 Task: Find connections with filter location Shegaon with filter topic #Storytellingwith filter profile language Potuguese with filter current company Infinite Computer Solutions with filter school Guru Gobind Singh Indraprastha University with filter industry Trusts and Estates with filter service category Research with filter keywords title Mason
Action: Mouse moved to (620, 84)
Screenshot: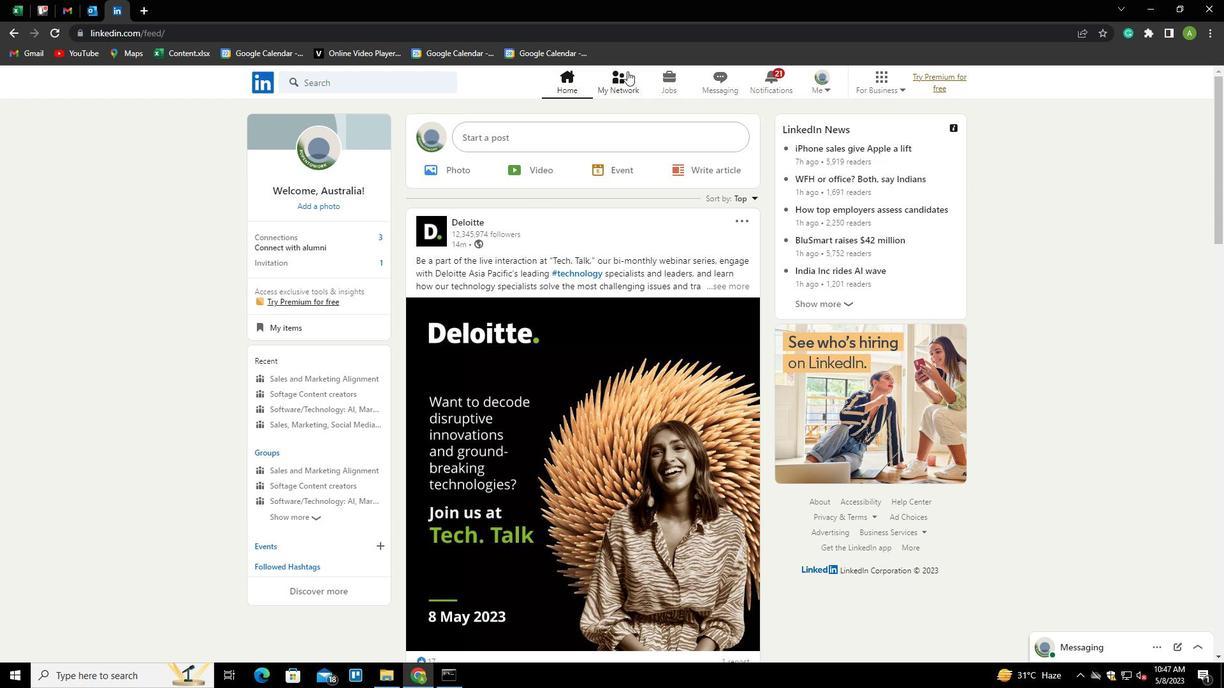 
Action: Mouse pressed left at (620, 84)
Screenshot: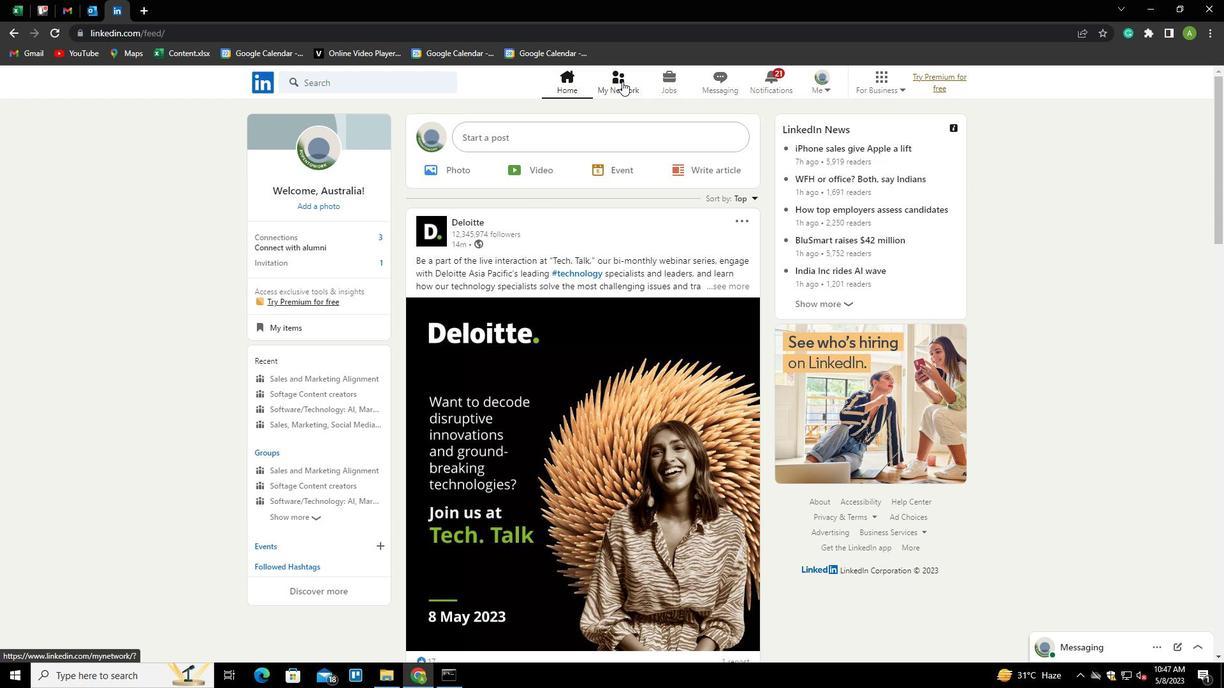 
Action: Mouse moved to (328, 154)
Screenshot: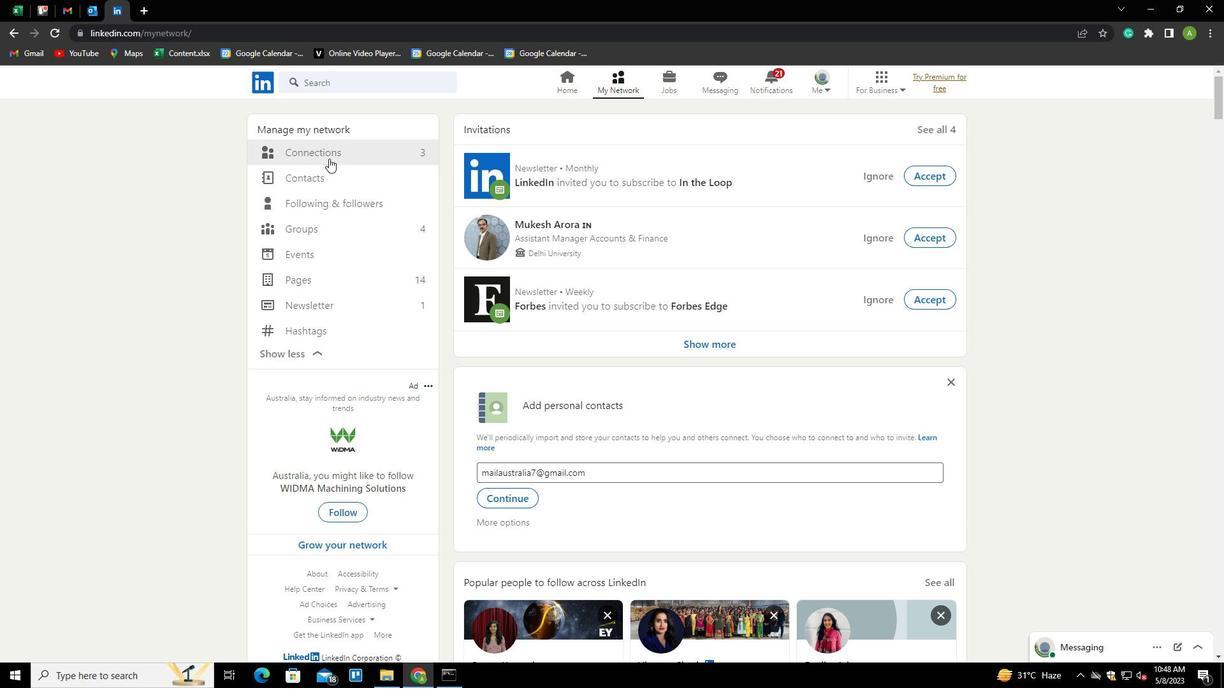 
Action: Mouse pressed left at (328, 154)
Screenshot: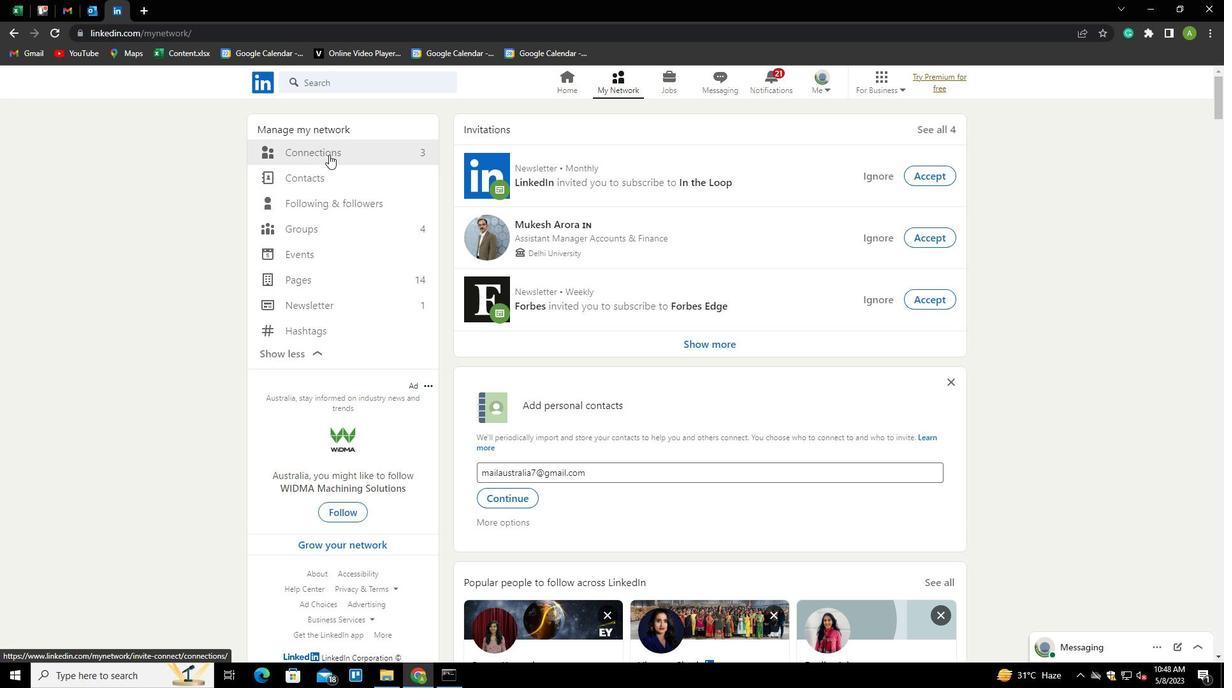 
Action: Mouse moved to (702, 150)
Screenshot: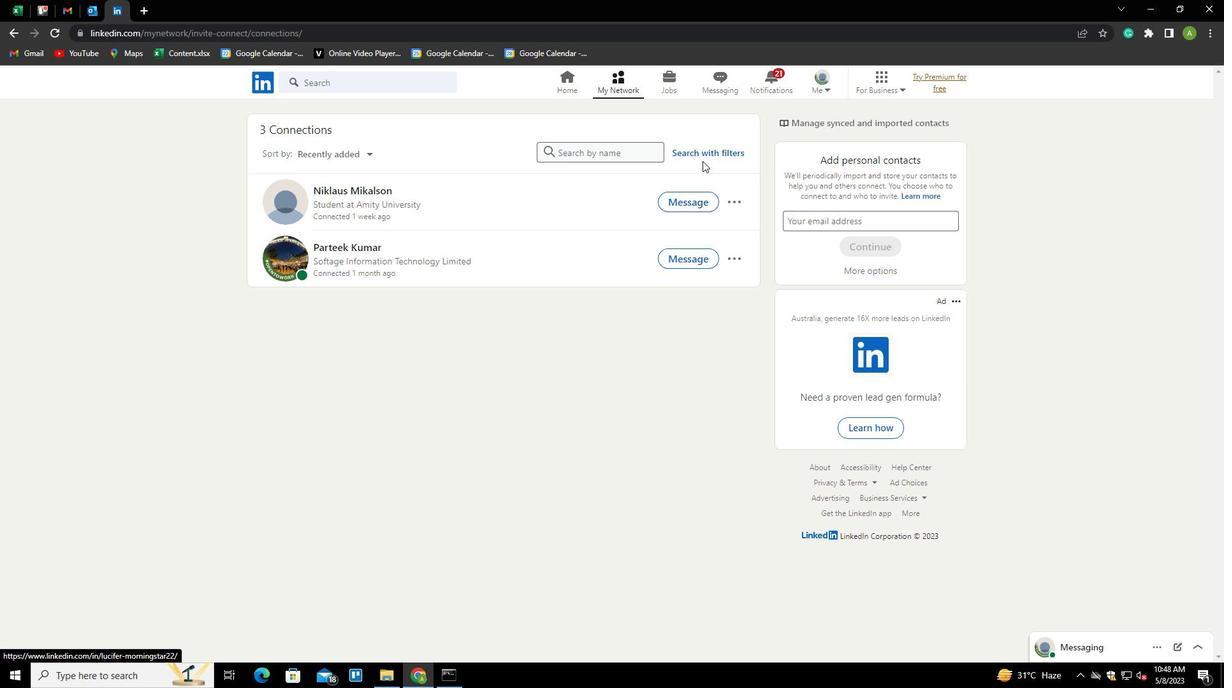 
Action: Mouse pressed left at (702, 150)
Screenshot: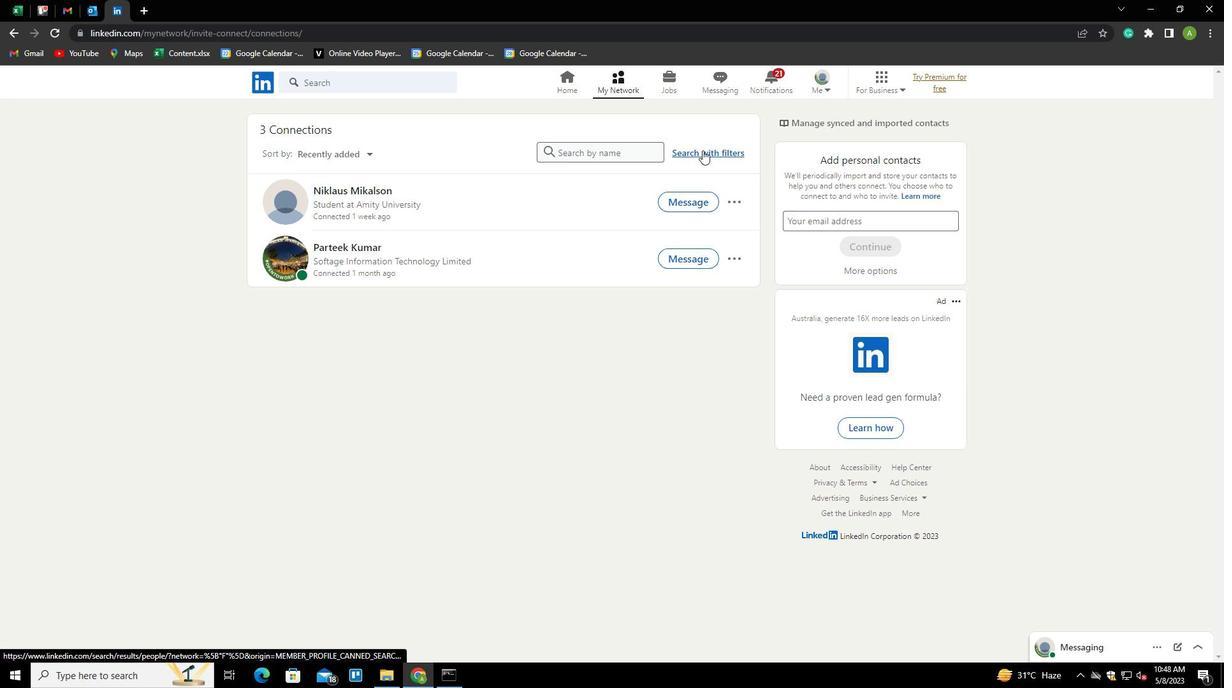 
Action: Mouse moved to (649, 116)
Screenshot: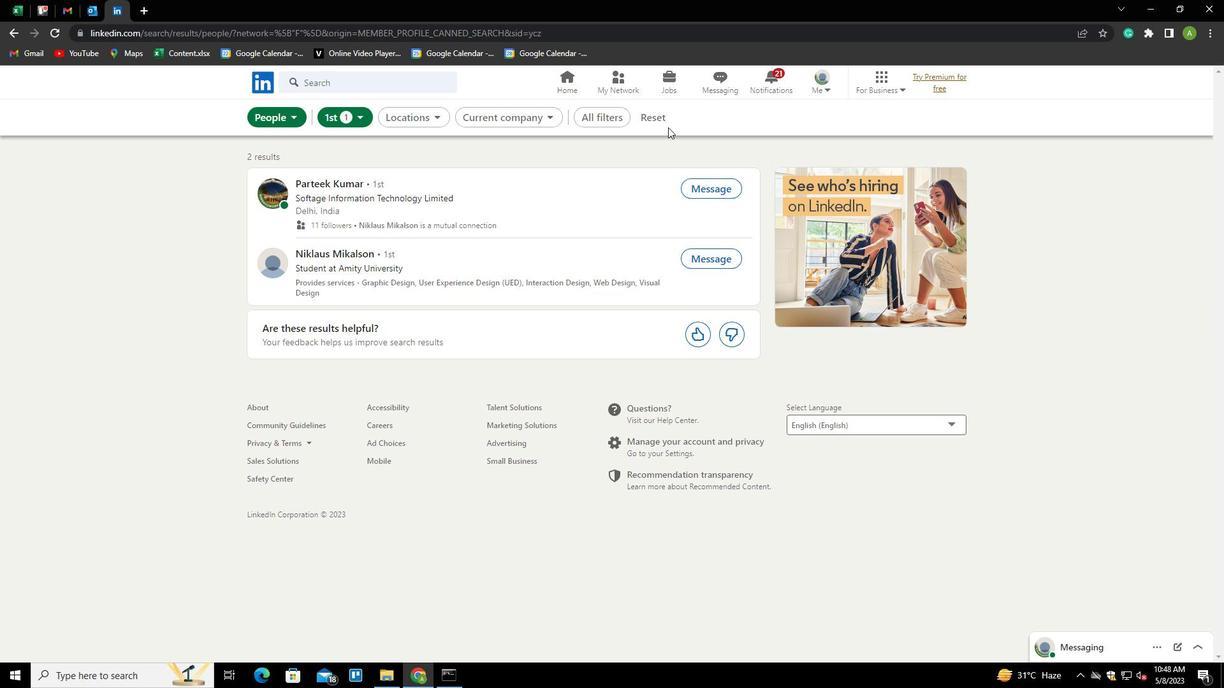 
Action: Mouse pressed left at (649, 116)
Screenshot: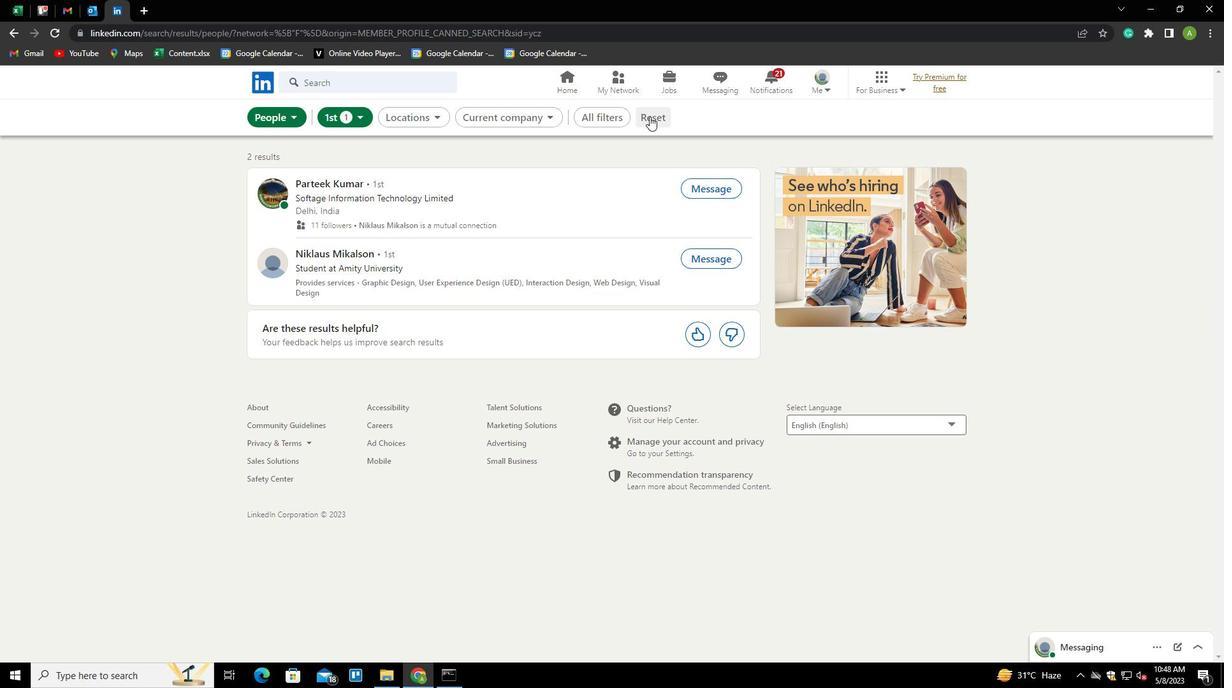 
Action: Mouse moved to (620, 119)
Screenshot: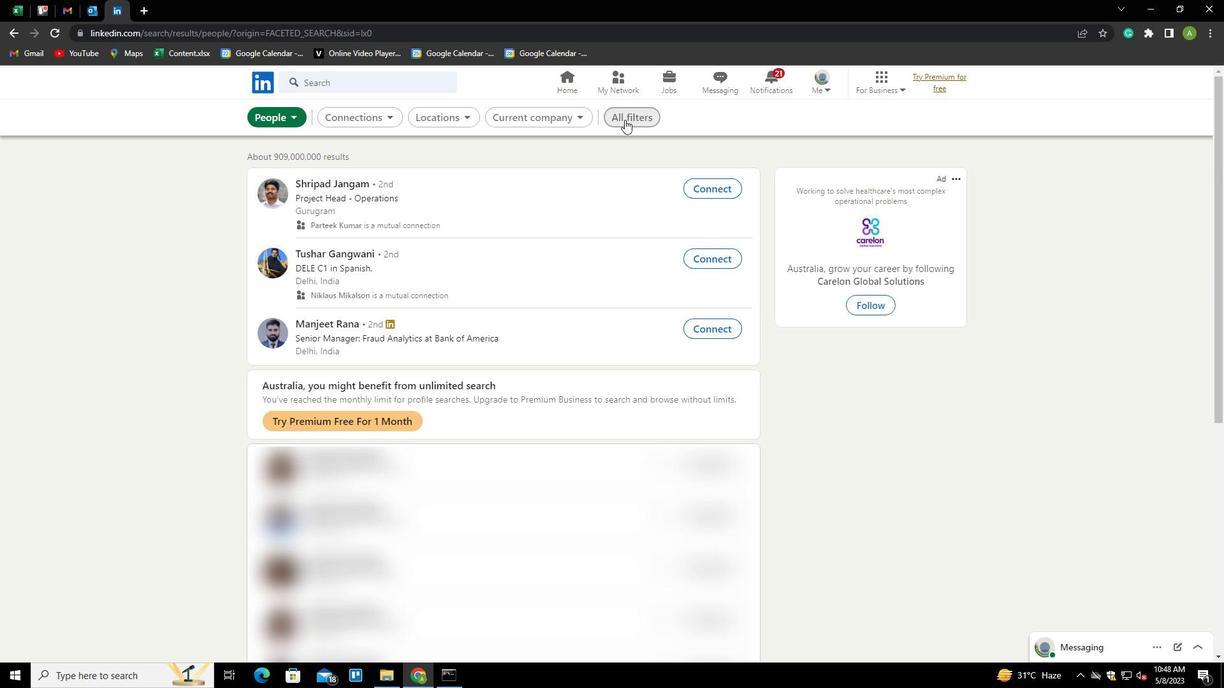 
Action: Mouse pressed left at (620, 119)
Screenshot: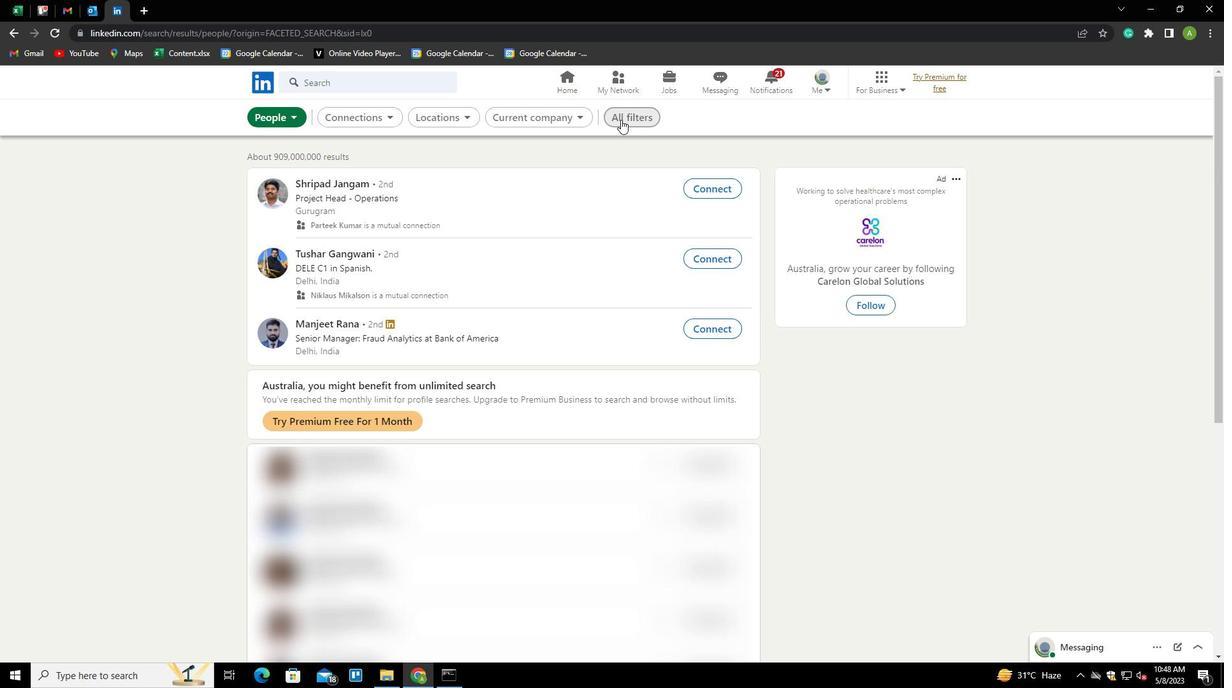 
Action: Mouse moved to (1094, 397)
Screenshot: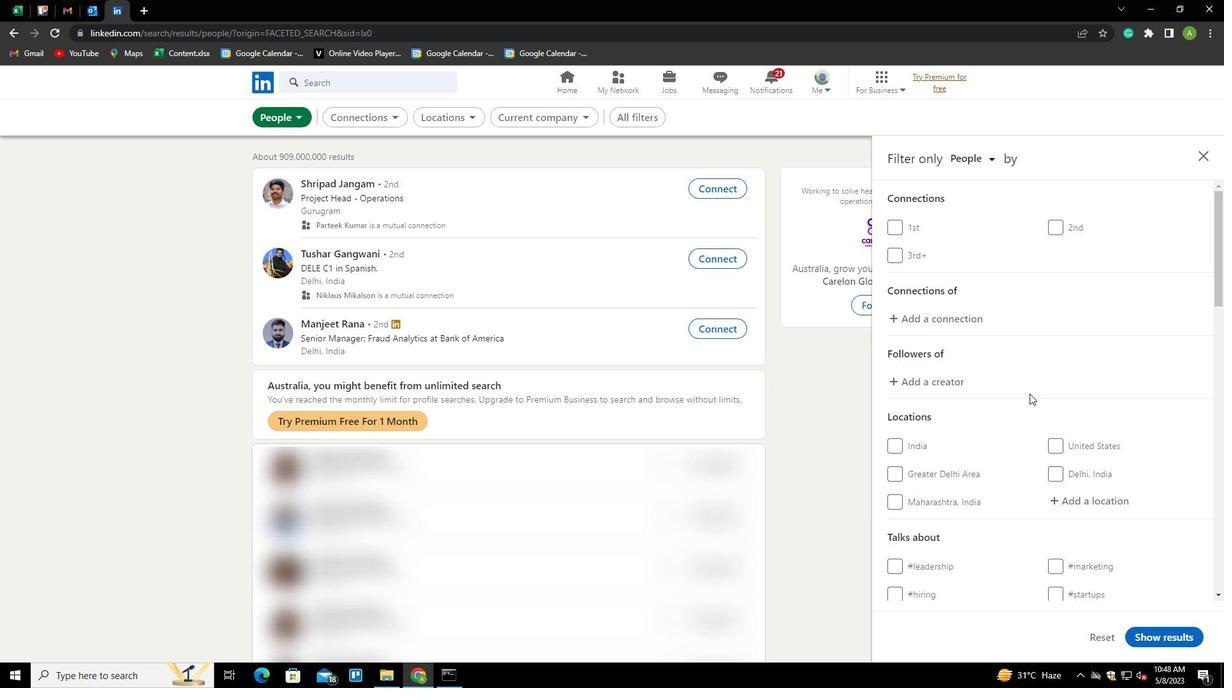 
Action: Mouse scrolled (1094, 396) with delta (0, 0)
Screenshot: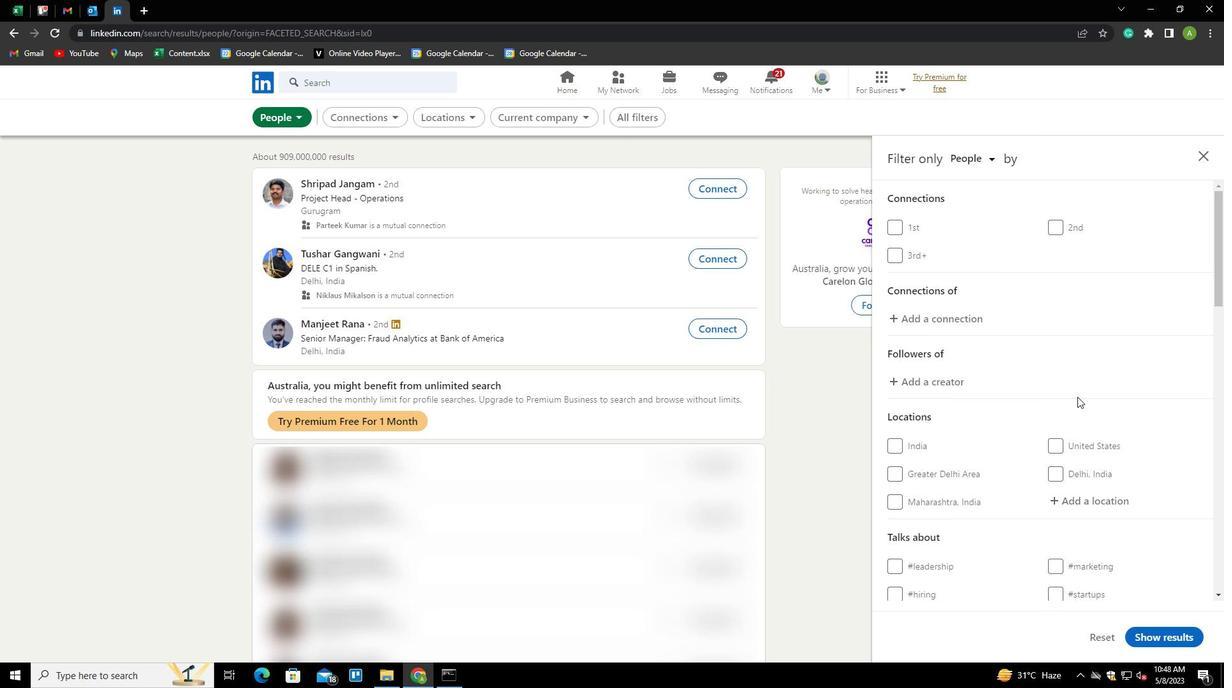 
Action: Mouse scrolled (1094, 396) with delta (0, 0)
Screenshot: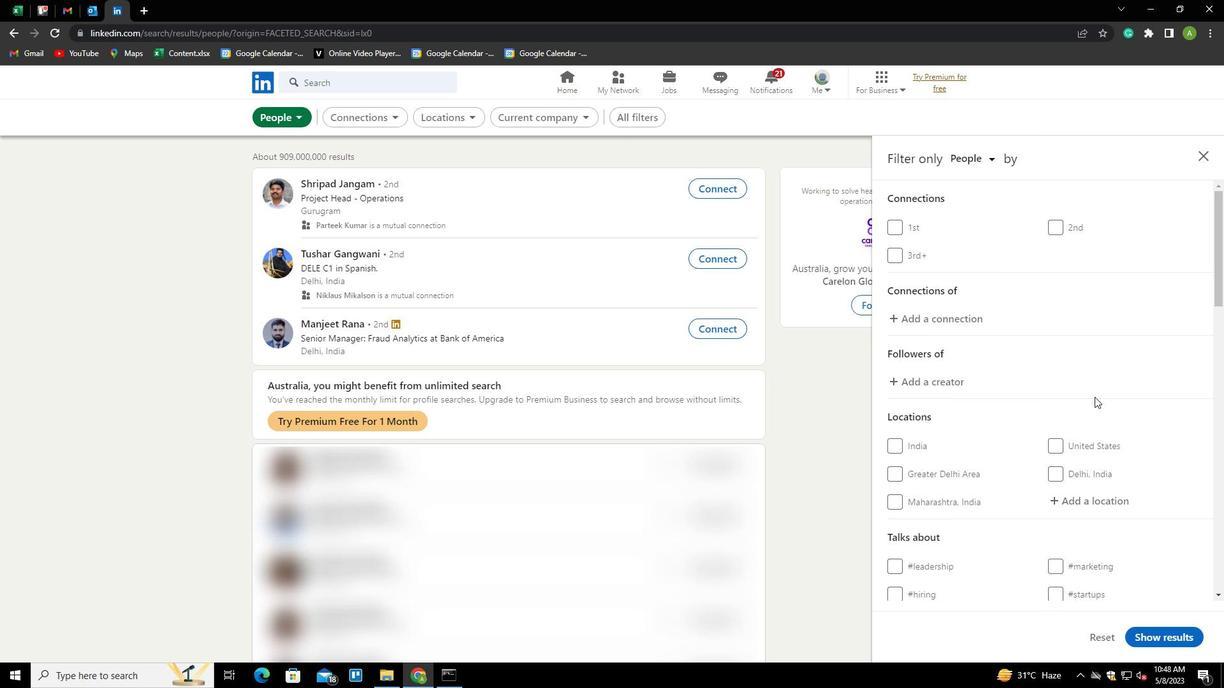 
Action: Mouse moved to (1085, 375)
Screenshot: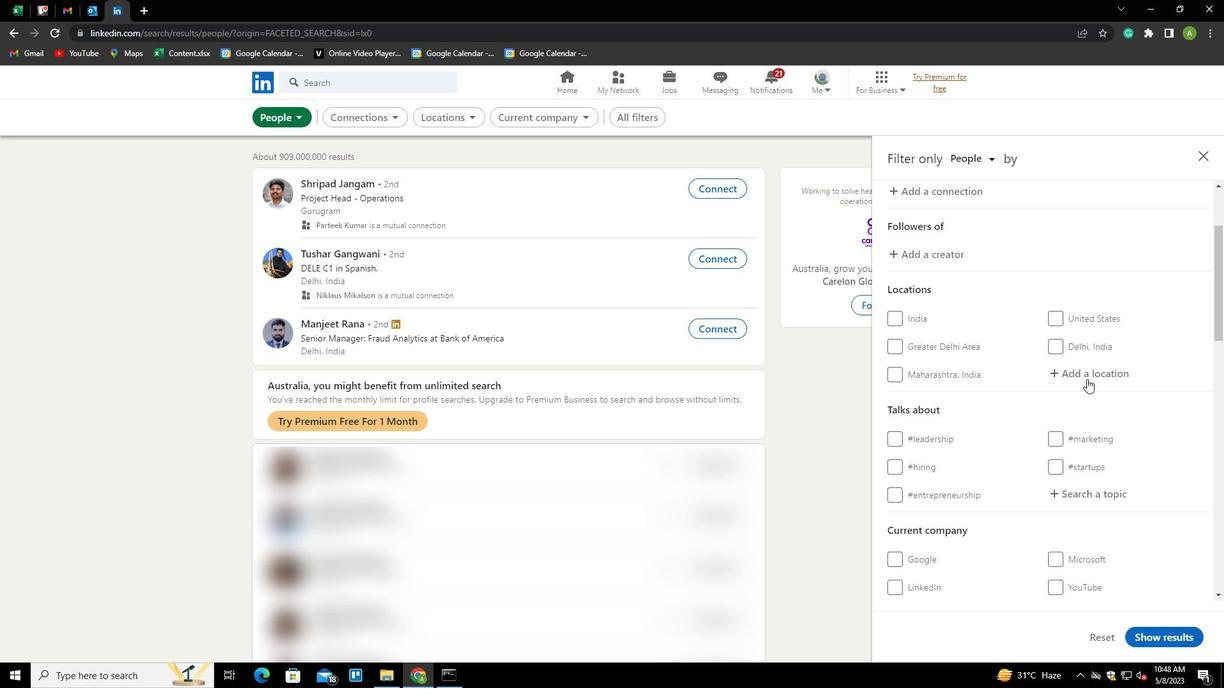 
Action: Mouse pressed left at (1085, 375)
Screenshot: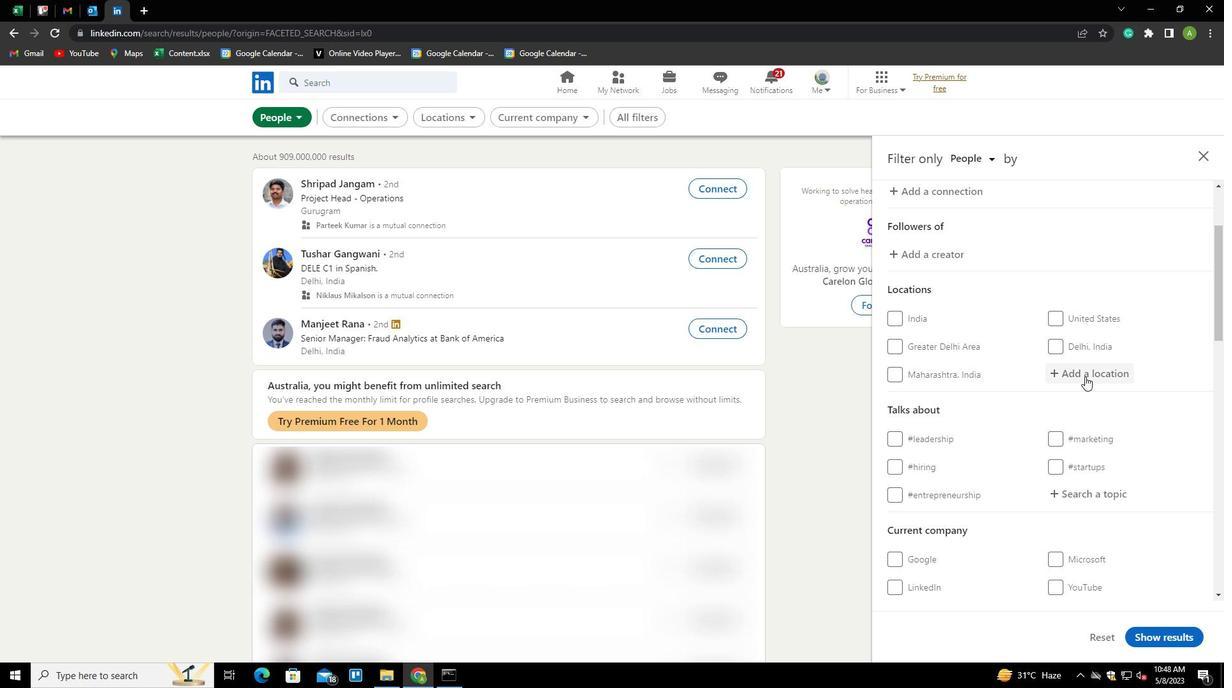 
Action: Key pressed <Key.shift>SHEGAON<Key.down><Key.enter>
Screenshot: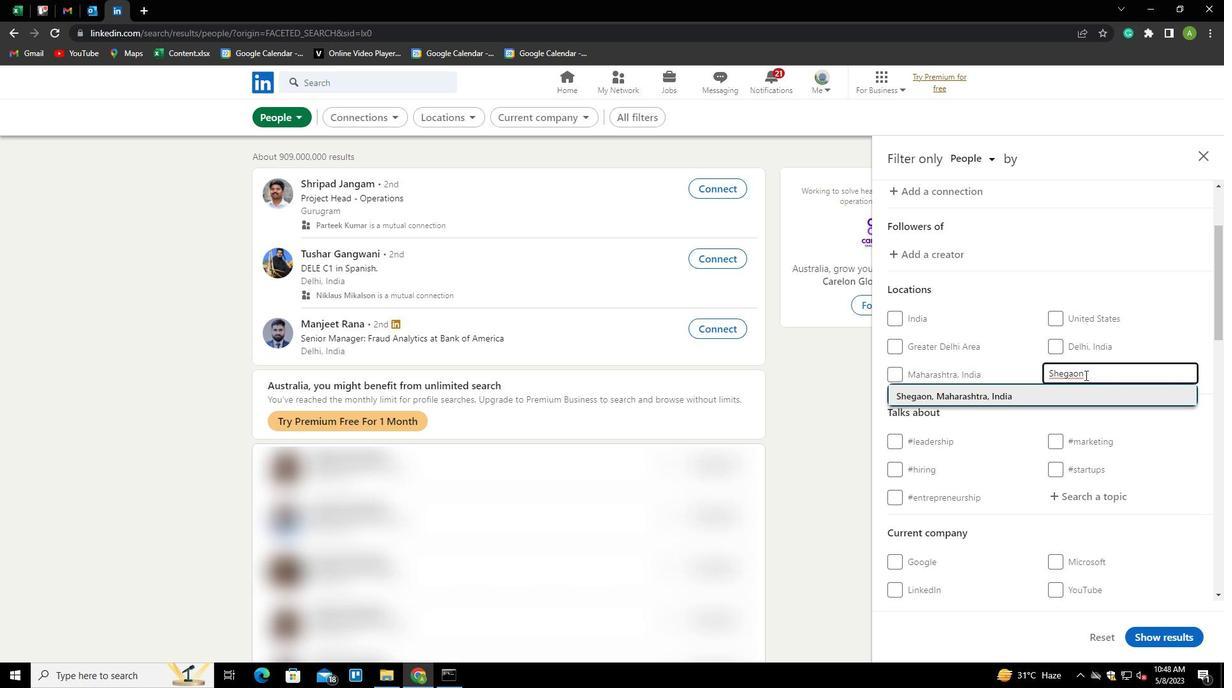 
Action: Mouse scrolled (1085, 374) with delta (0, 0)
Screenshot: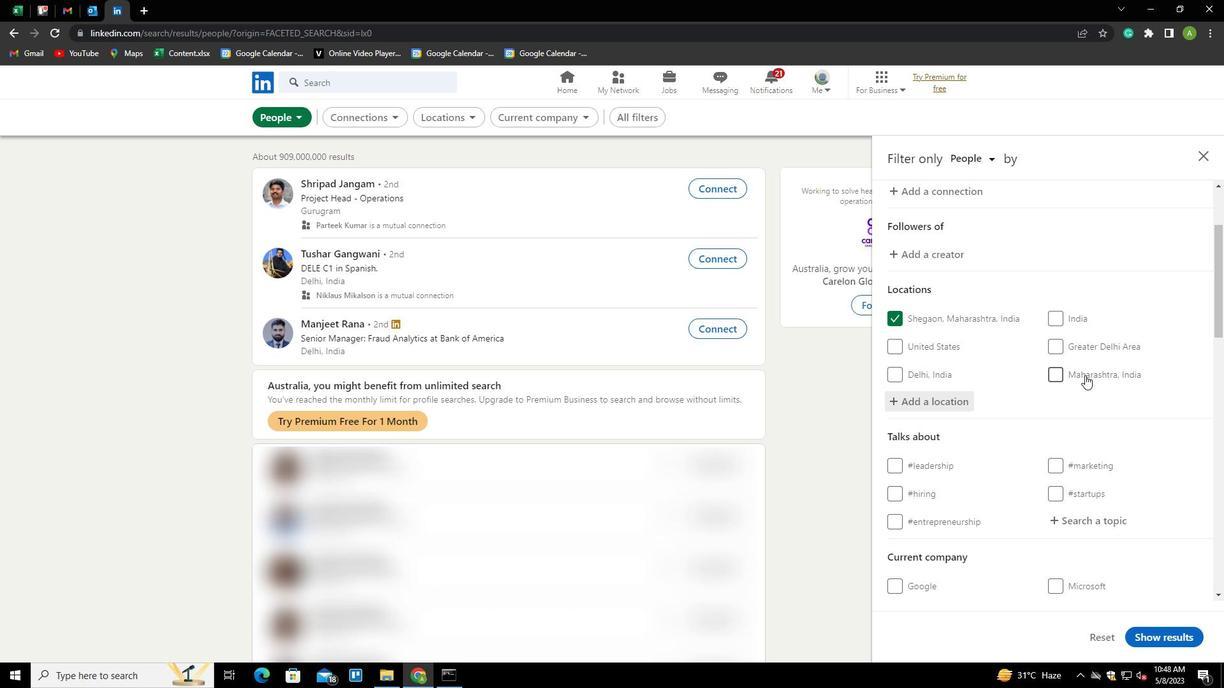 
Action: Mouse scrolled (1085, 374) with delta (0, 0)
Screenshot: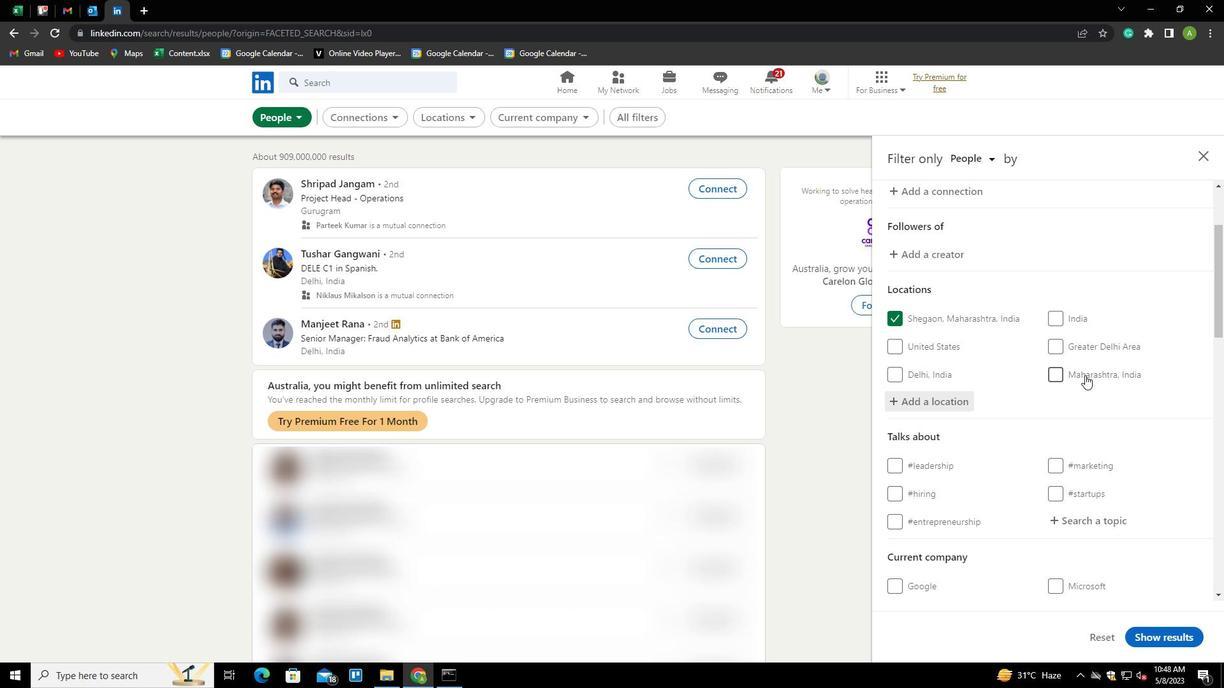 
Action: Mouse scrolled (1085, 374) with delta (0, 0)
Screenshot: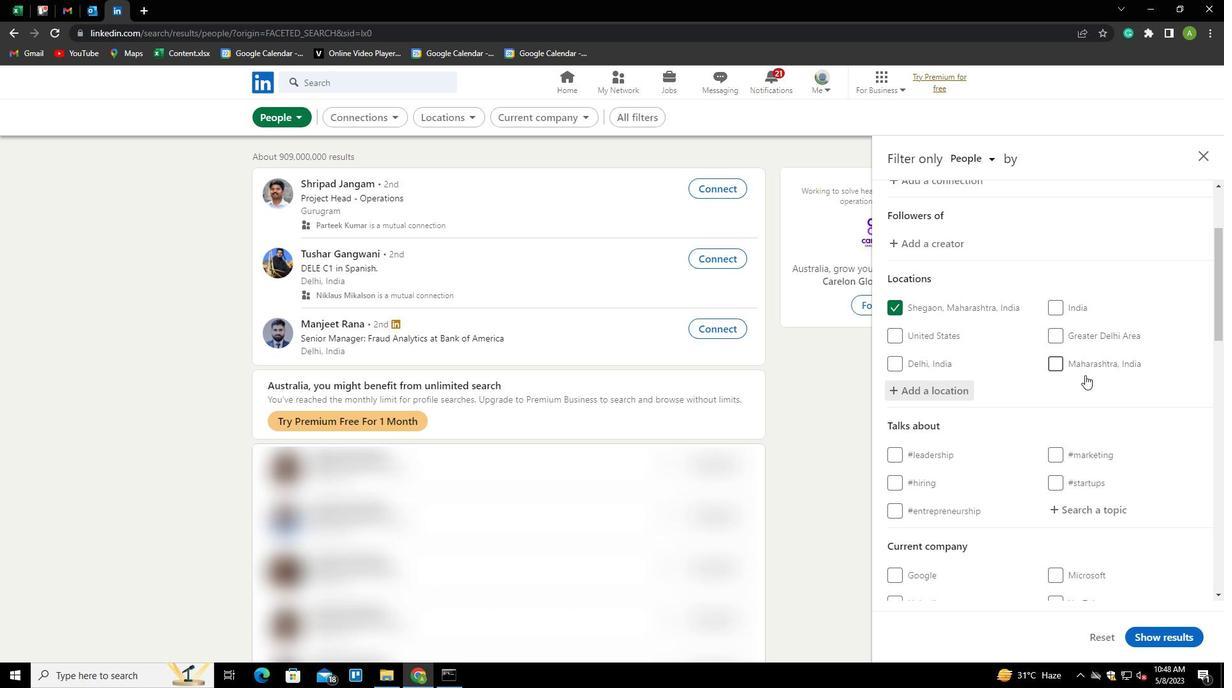 
Action: Mouse moved to (1074, 333)
Screenshot: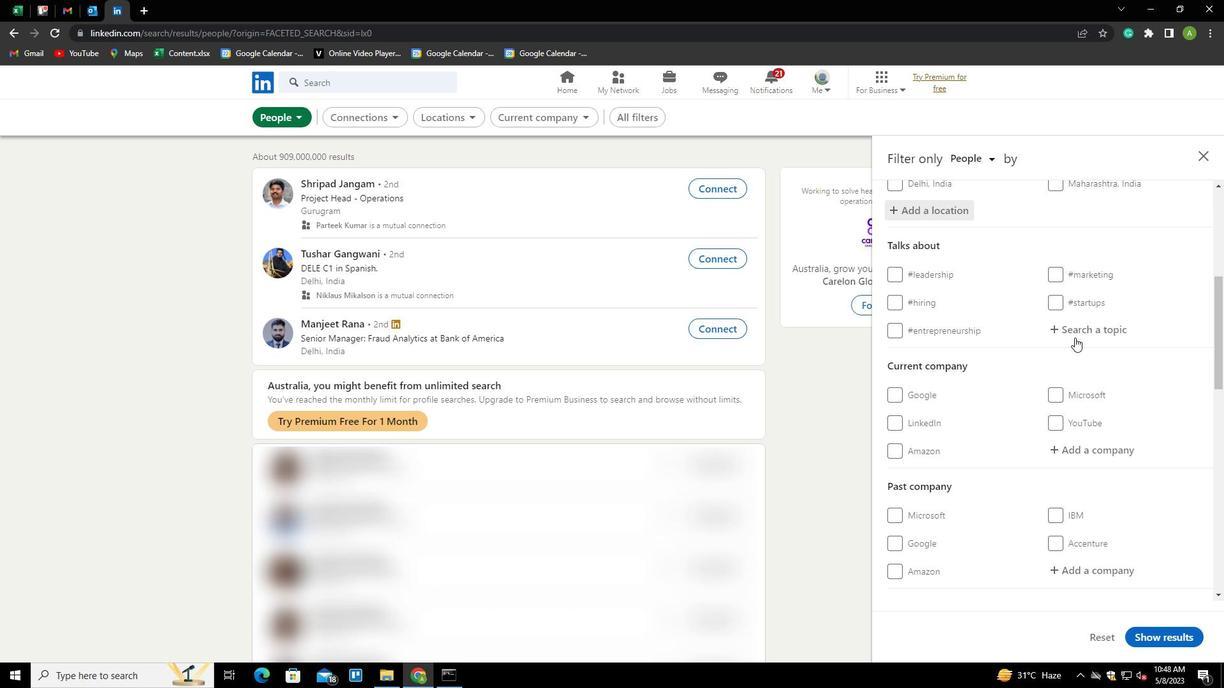 
Action: Mouse pressed left at (1074, 333)
Screenshot: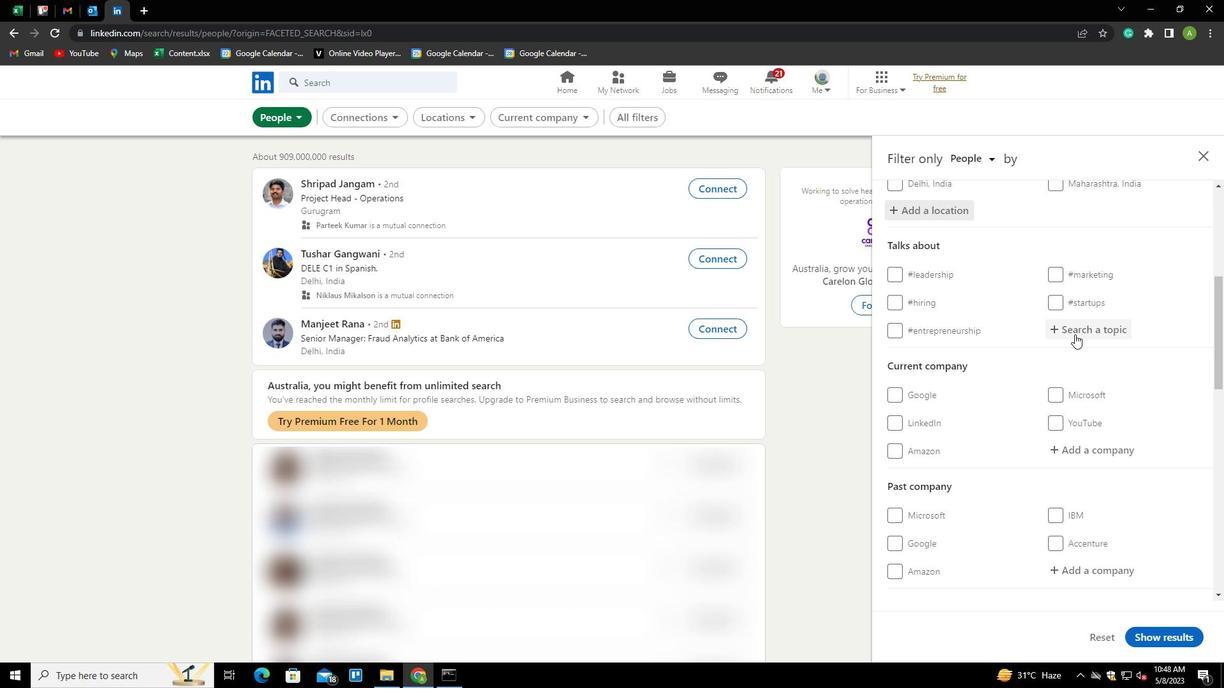 
Action: Key pressed STORYTELLING<Key.down><Key.enter>
Screenshot: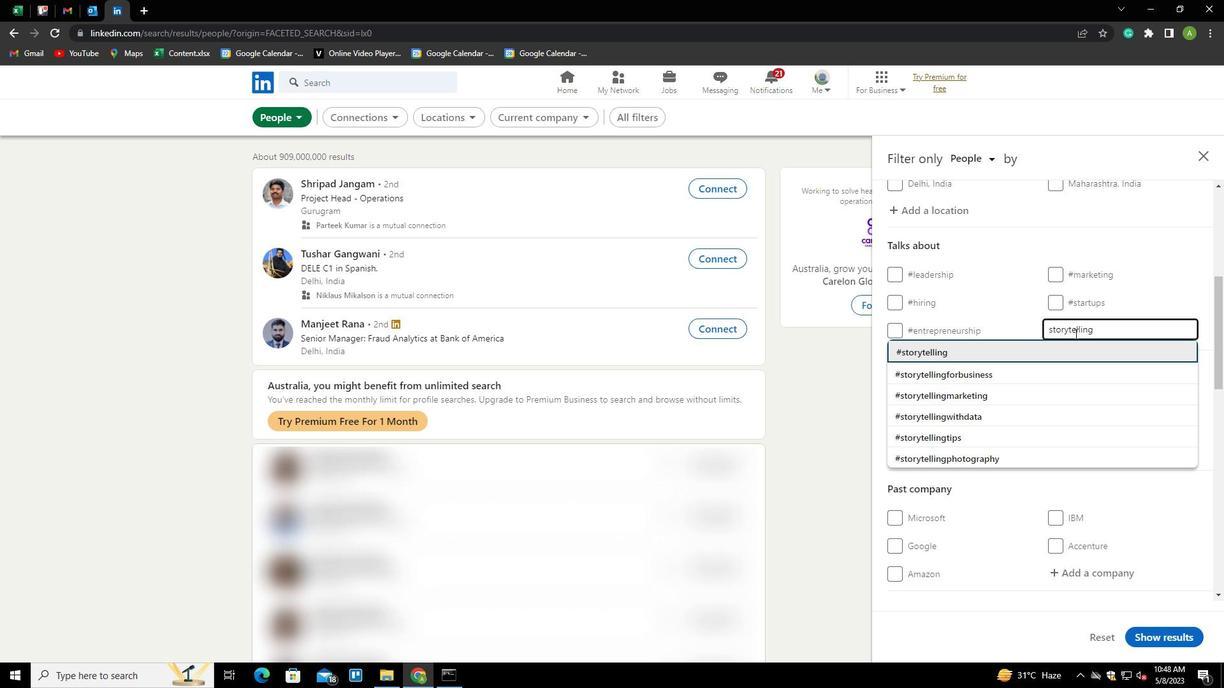 
Action: Mouse scrolled (1074, 332) with delta (0, 0)
Screenshot: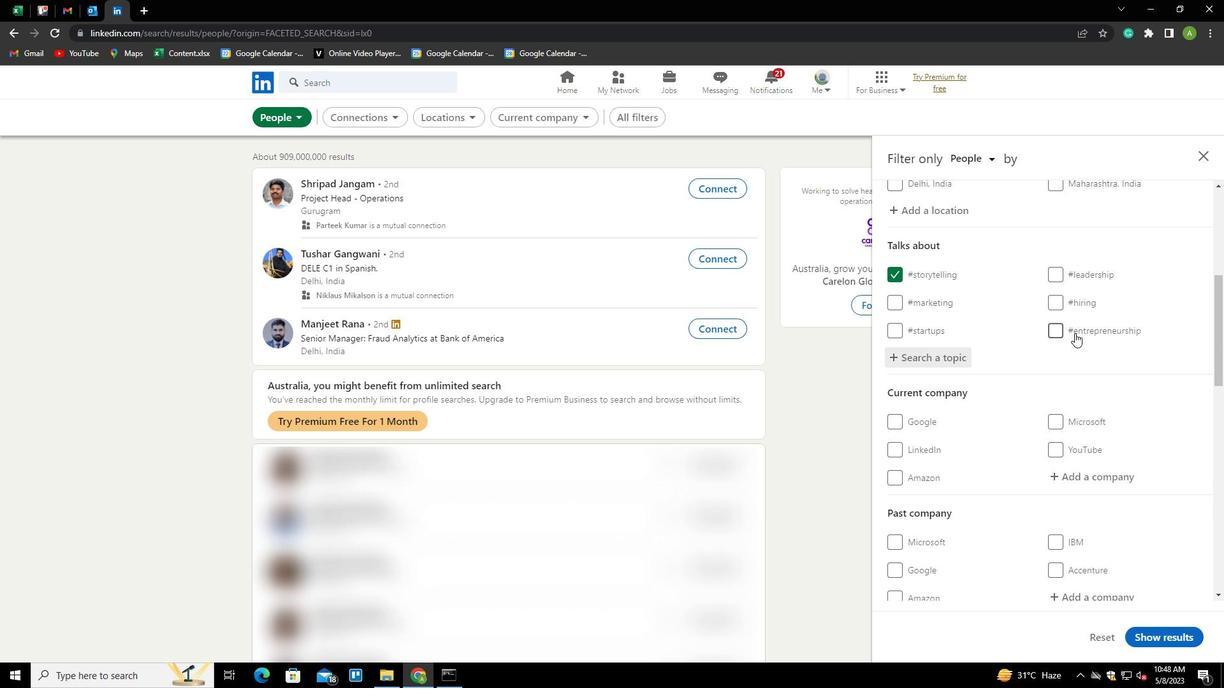 
Action: Mouse scrolled (1074, 332) with delta (0, 0)
Screenshot: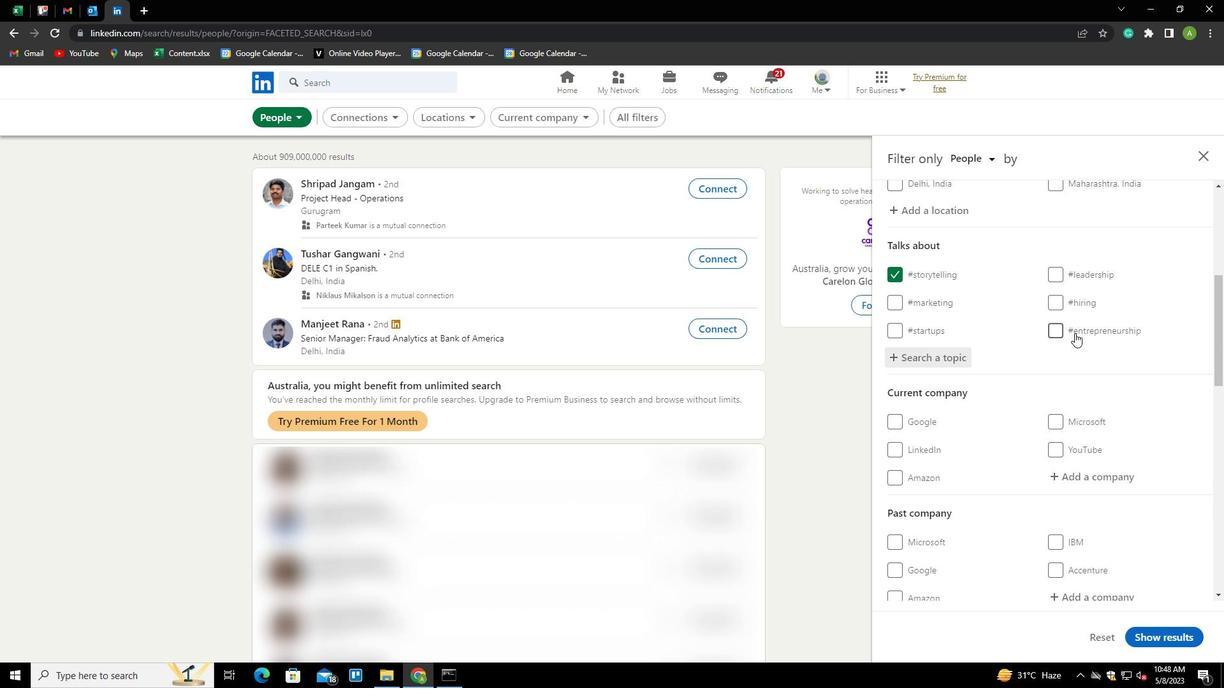 
Action: Mouse scrolled (1074, 332) with delta (0, 0)
Screenshot: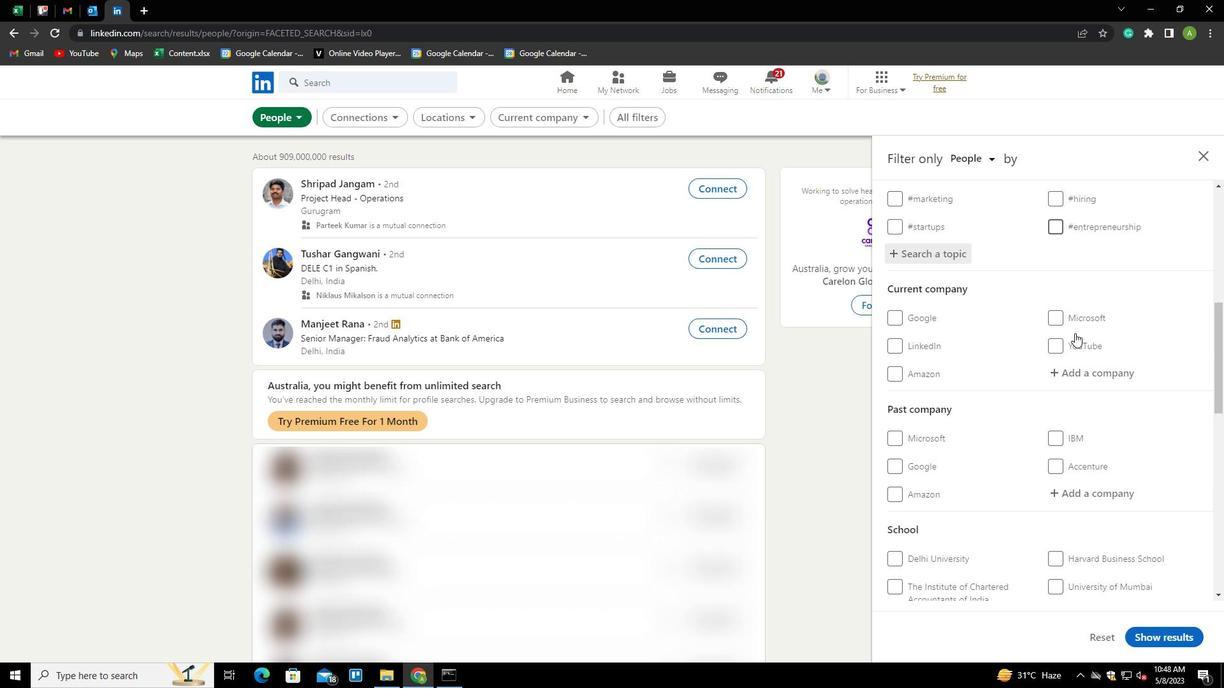 
Action: Mouse scrolled (1074, 332) with delta (0, 0)
Screenshot: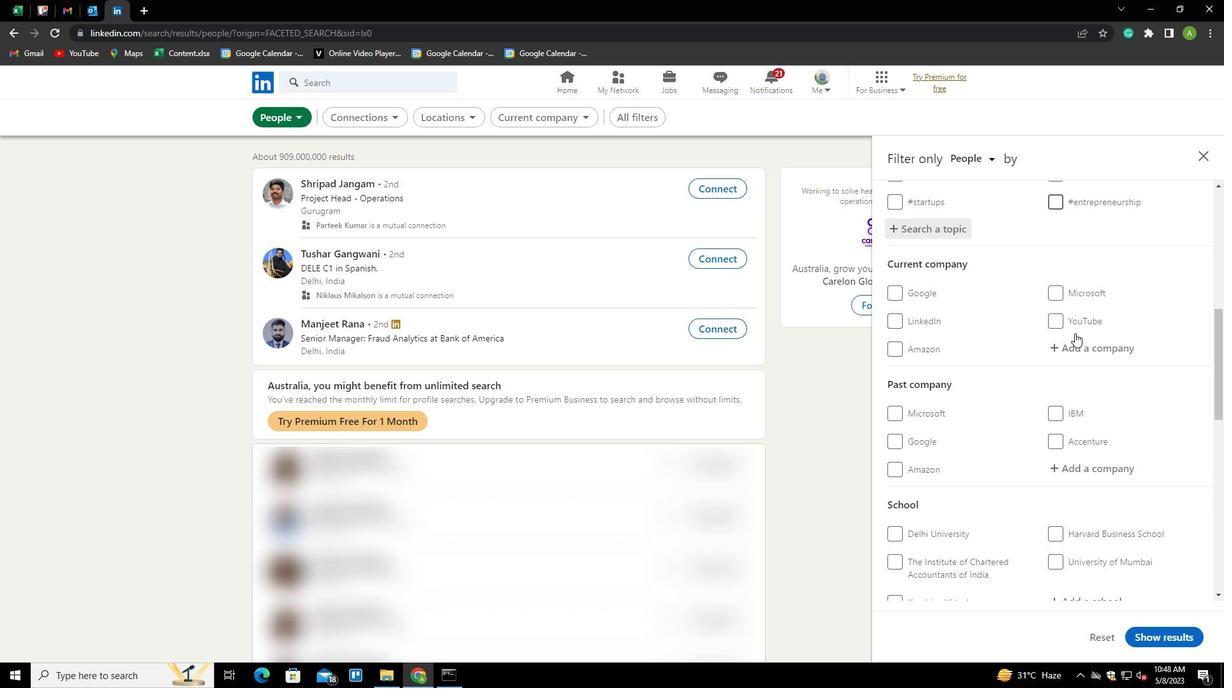 
Action: Mouse scrolled (1074, 332) with delta (0, 0)
Screenshot: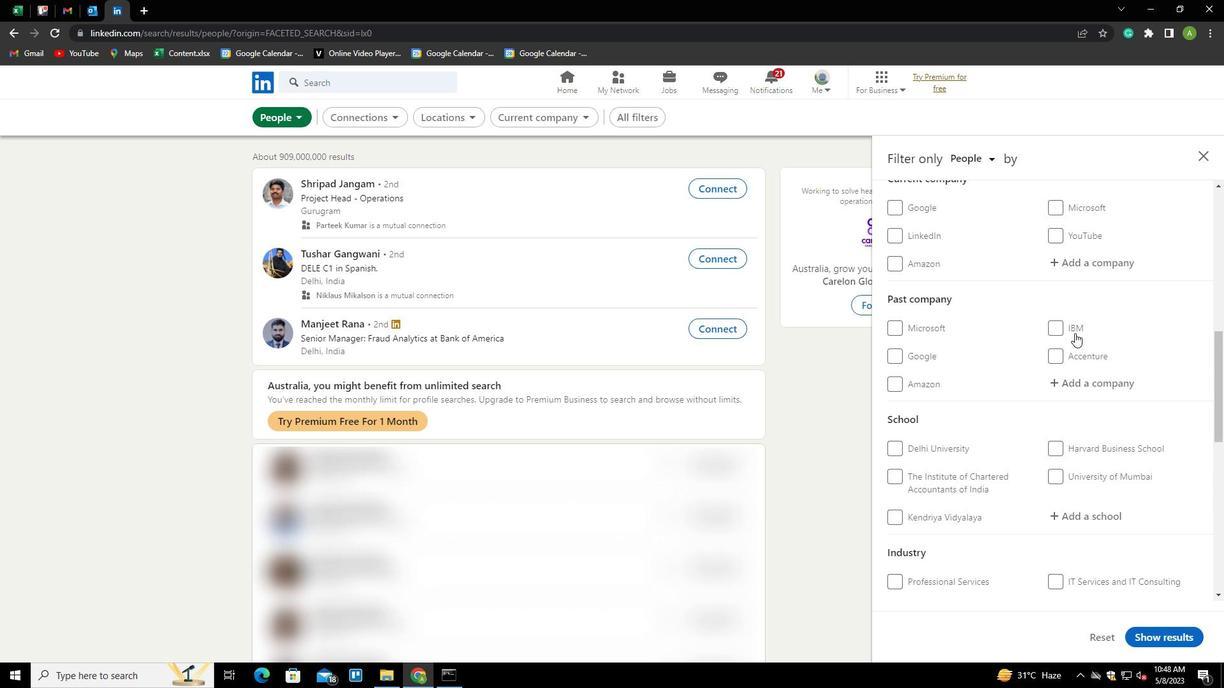 
Action: Mouse scrolled (1074, 332) with delta (0, 0)
Screenshot: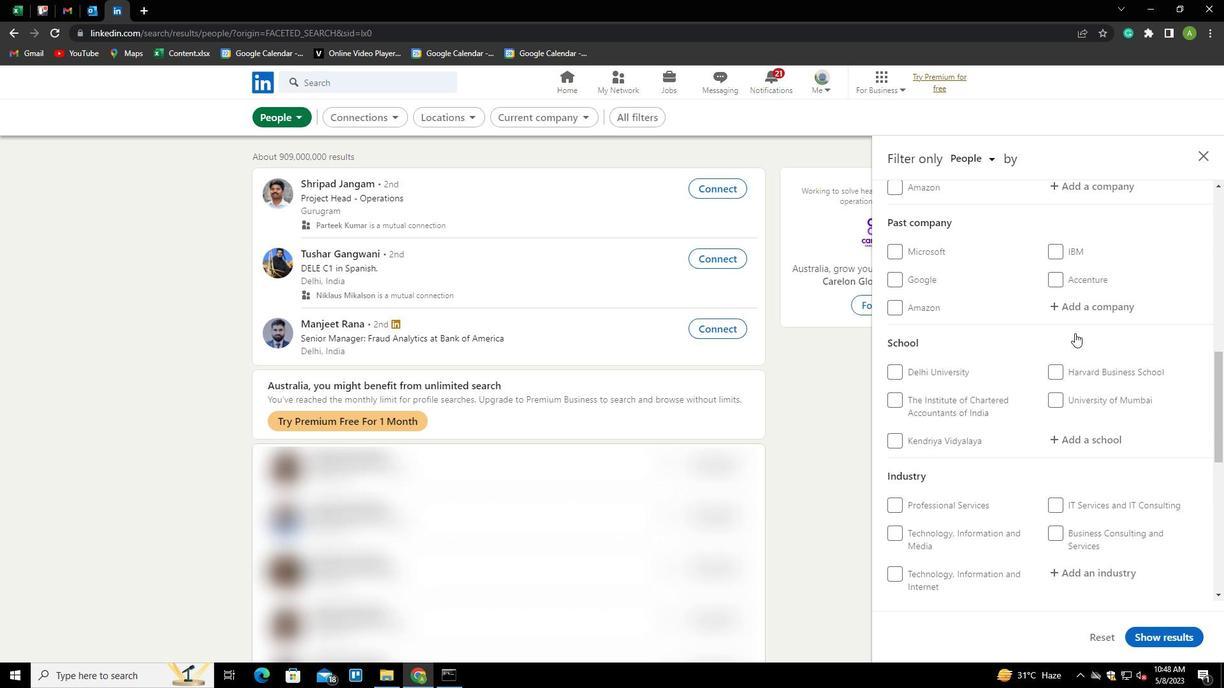 
Action: Mouse scrolled (1074, 332) with delta (0, 0)
Screenshot: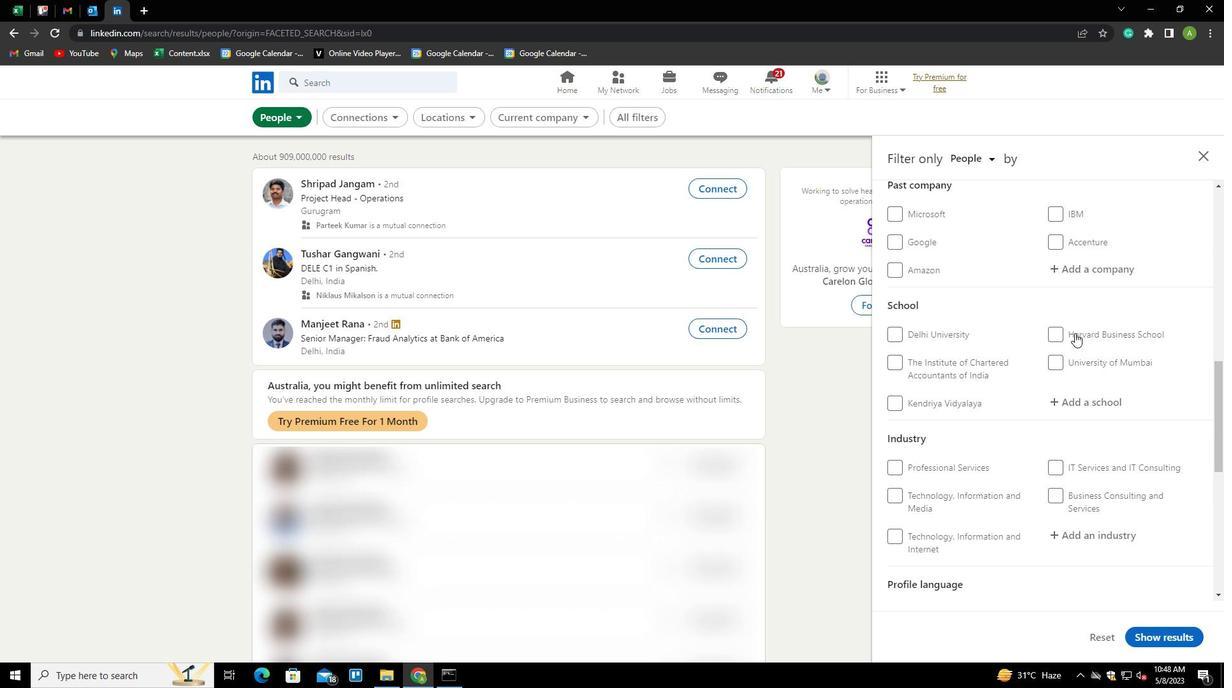 
Action: Mouse moved to (1055, 518)
Screenshot: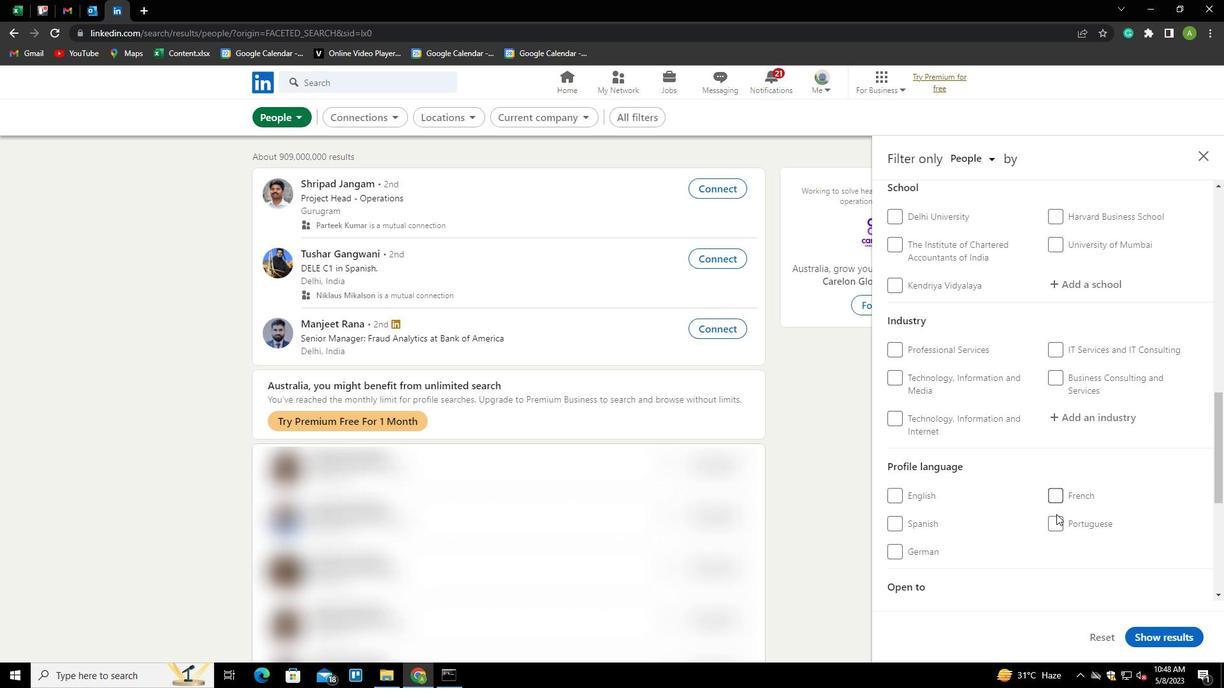 
Action: Mouse pressed left at (1055, 518)
Screenshot: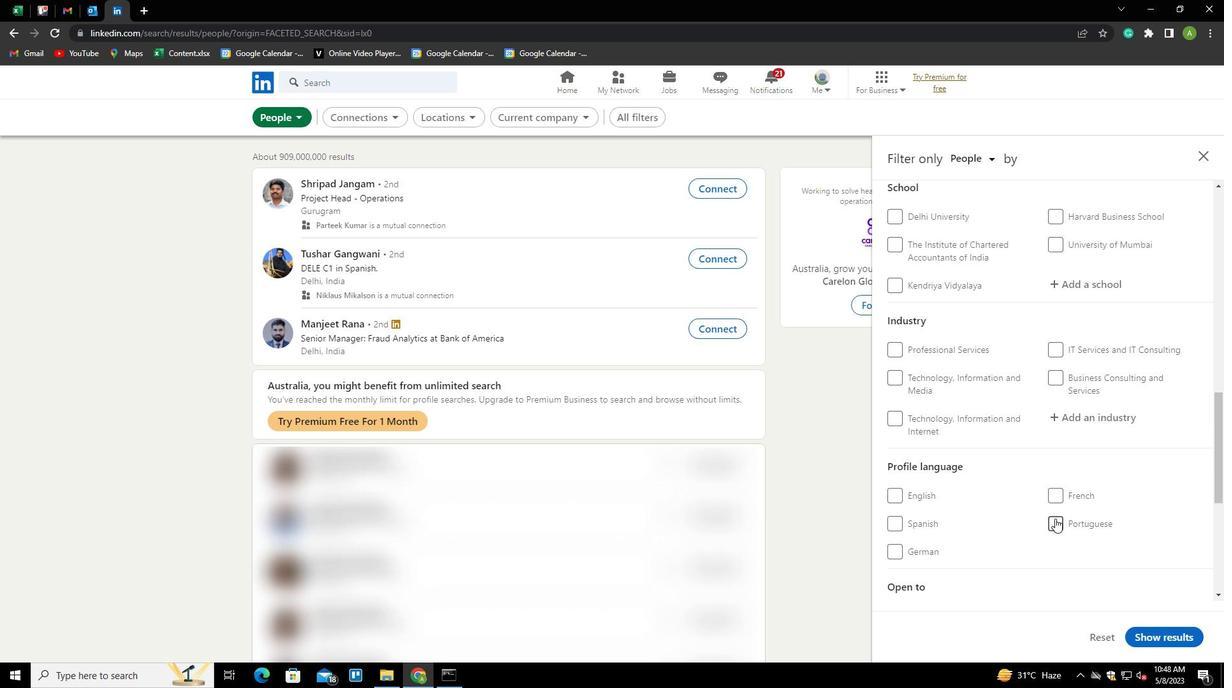 
Action: Mouse moved to (1099, 494)
Screenshot: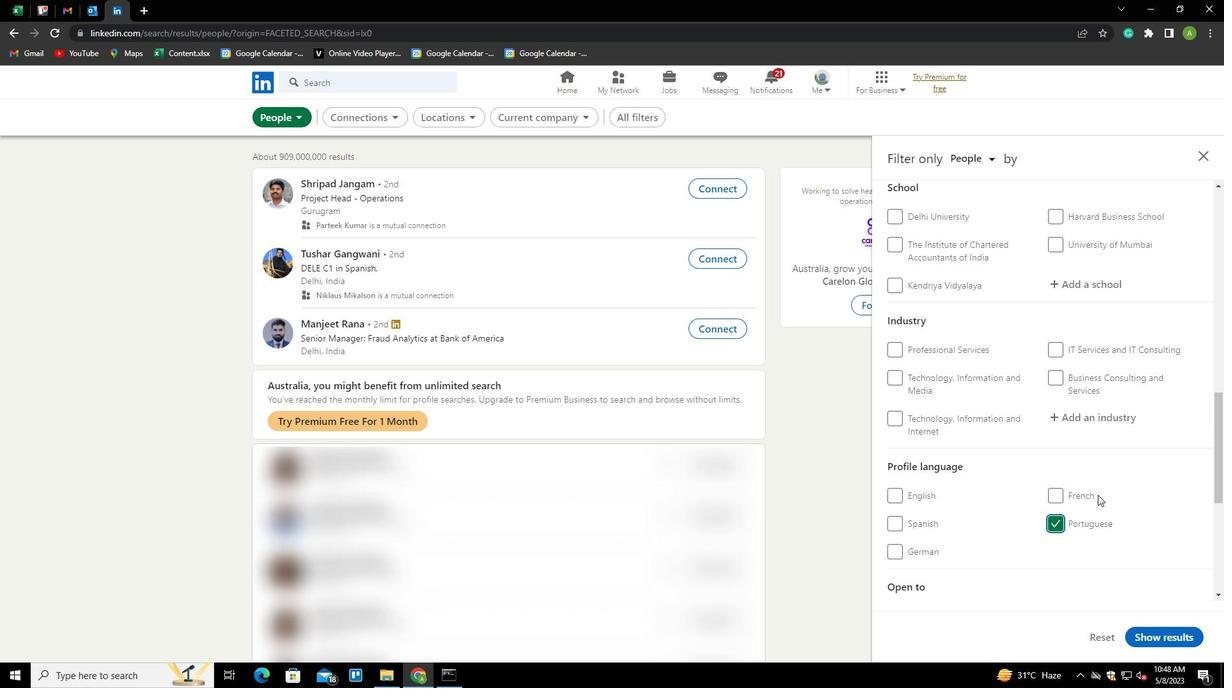 
Action: Mouse scrolled (1099, 495) with delta (0, 0)
Screenshot: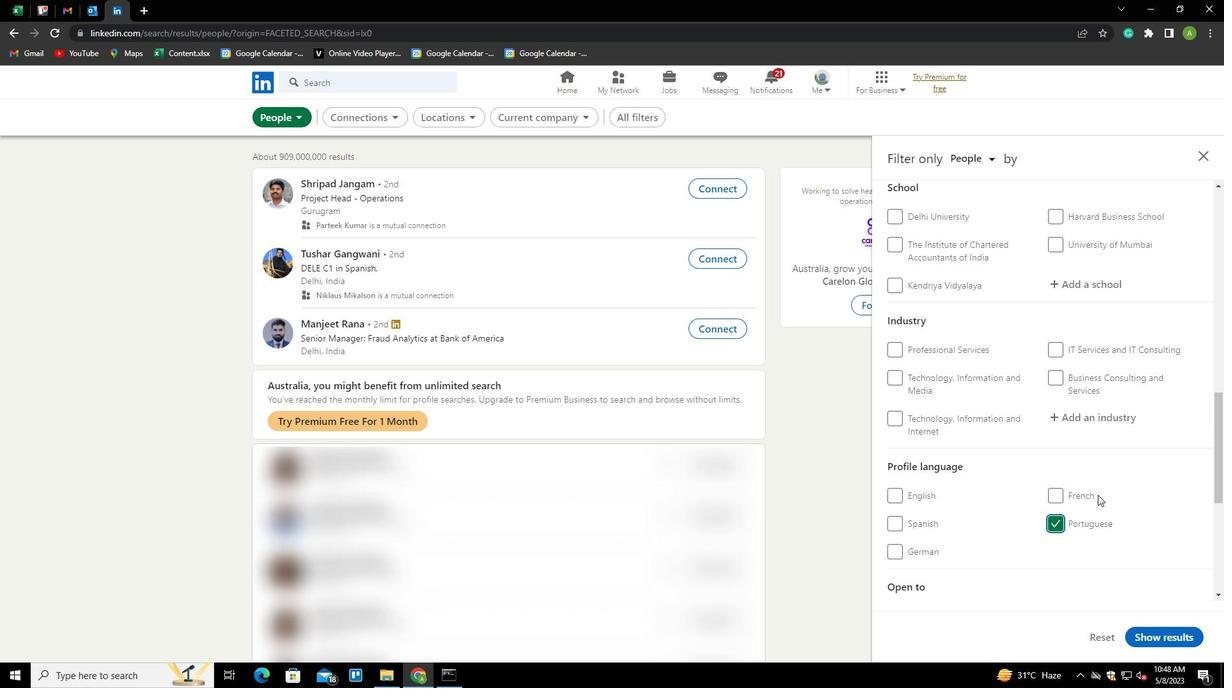 
Action: Mouse scrolled (1099, 495) with delta (0, 0)
Screenshot: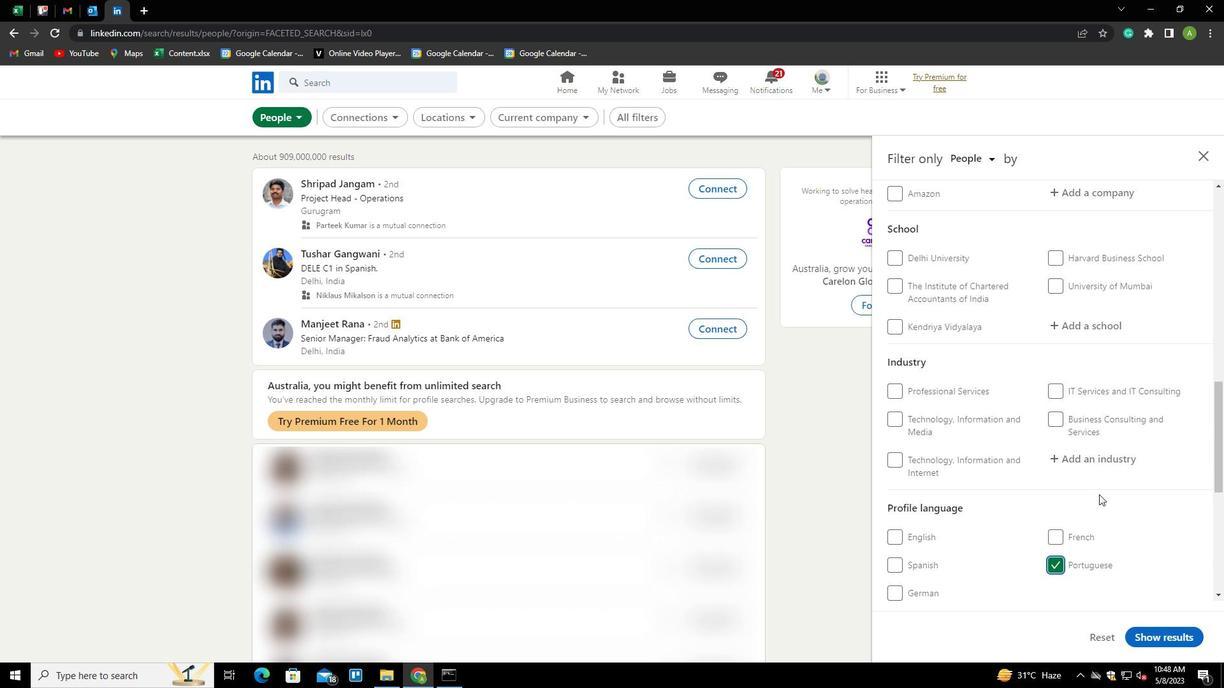 
Action: Mouse scrolled (1099, 495) with delta (0, 0)
Screenshot: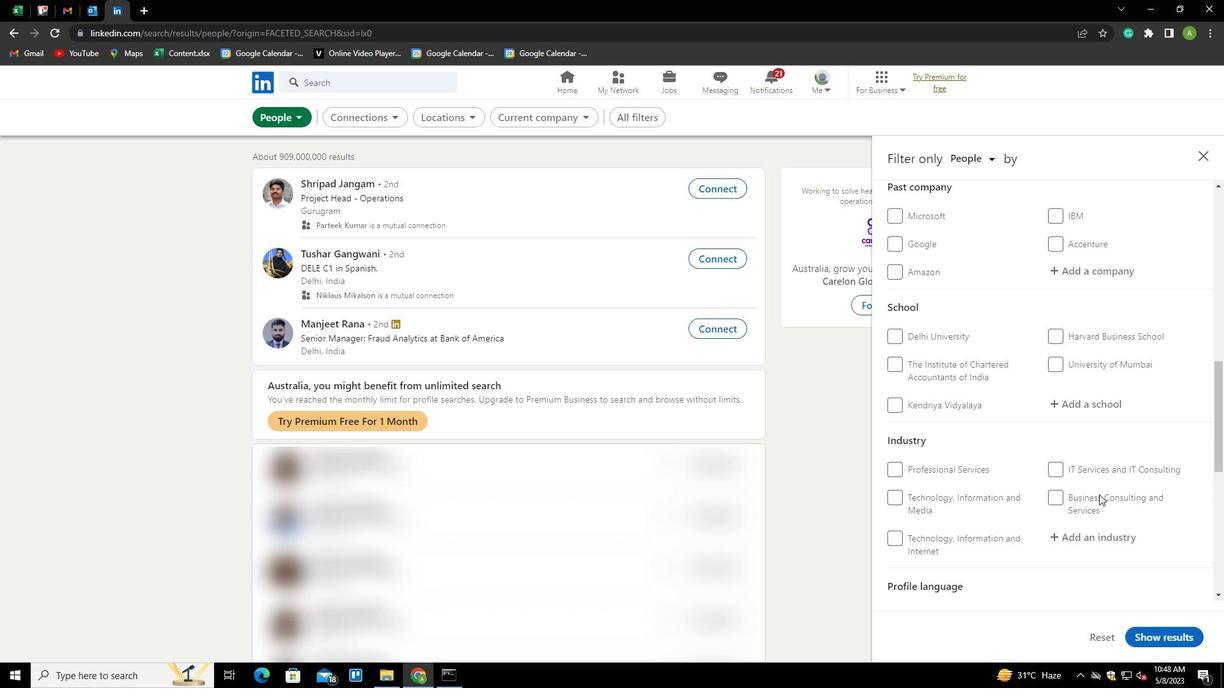 
Action: Mouse scrolled (1099, 495) with delta (0, 0)
Screenshot: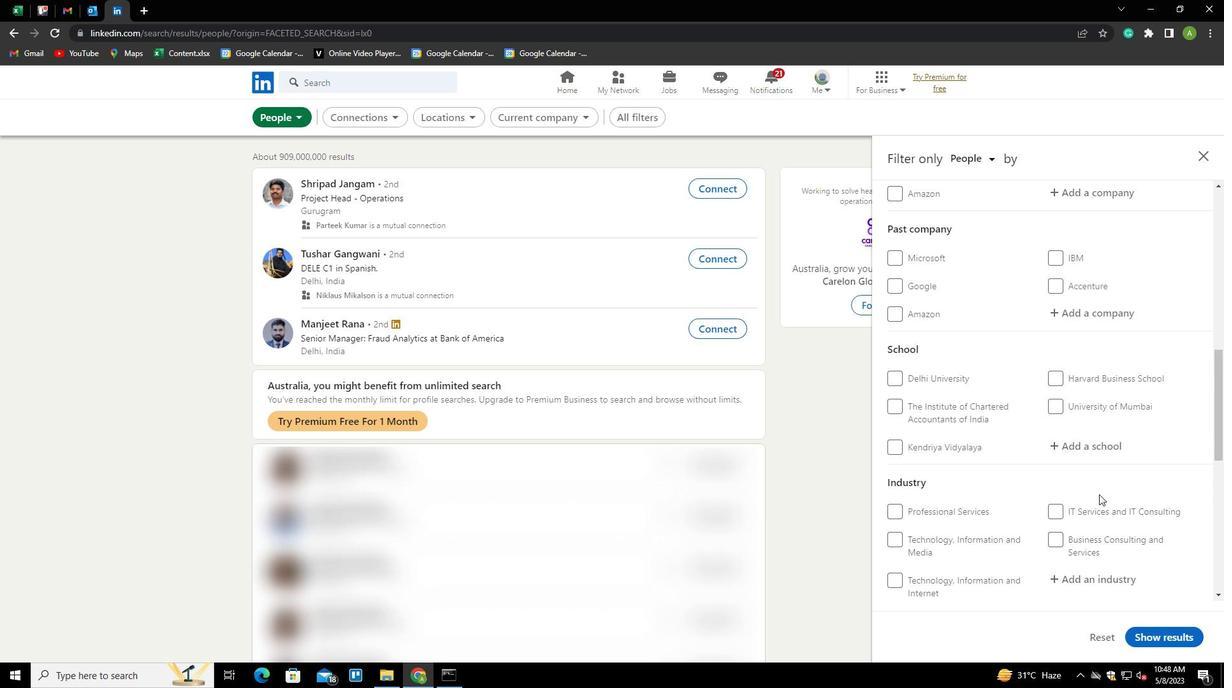 
Action: Mouse scrolled (1099, 495) with delta (0, 0)
Screenshot: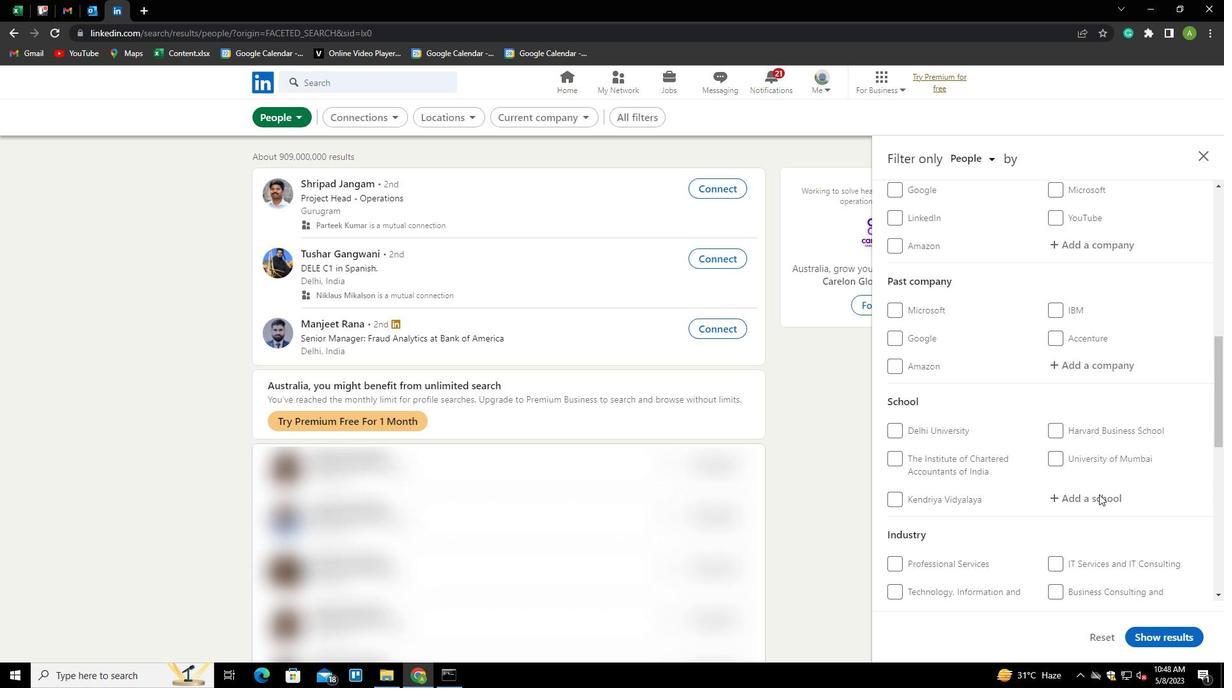 
Action: Mouse moved to (1075, 346)
Screenshot: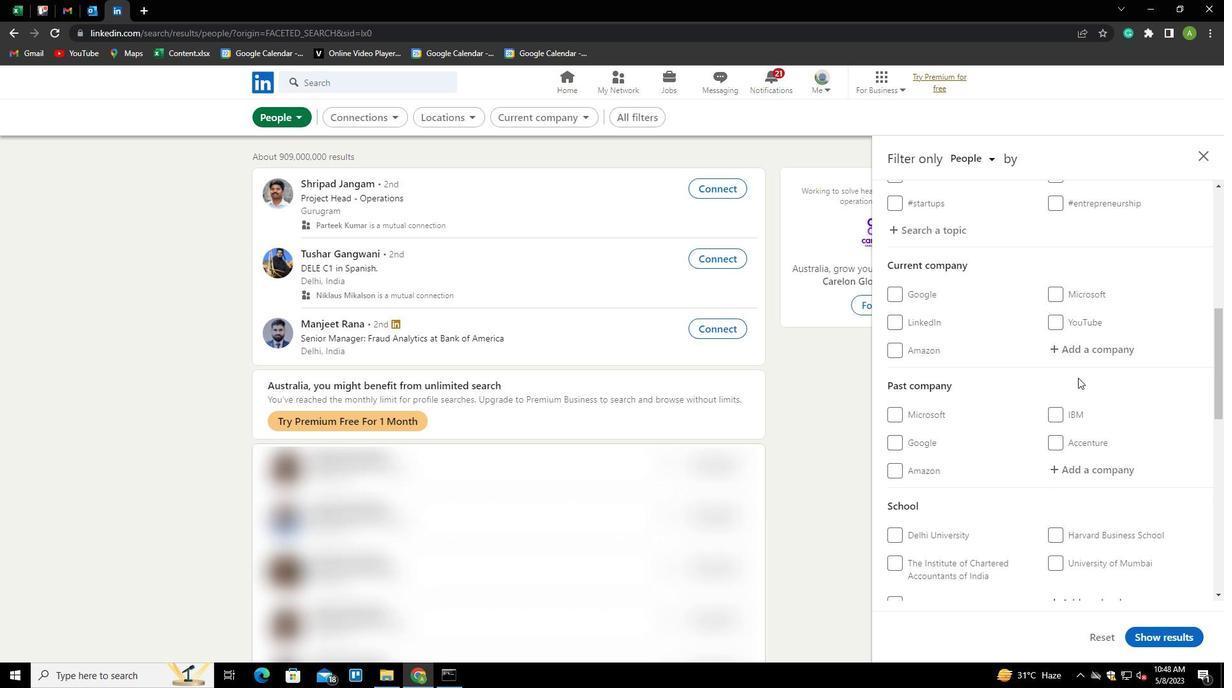 
Action: Mouse pressed left at (1075, 346)
Screenshot: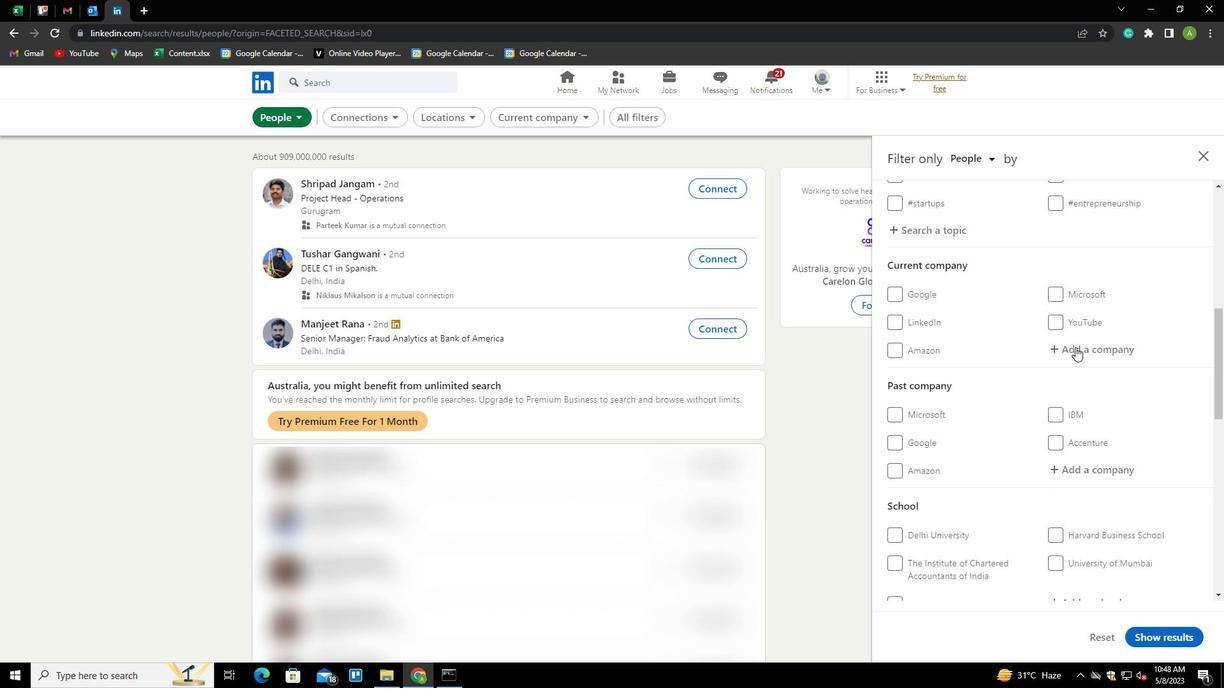 
Action: Key pressed <Key.shift><Key.shift><Key.shift><Key.shift><Key.shift><Key.shift><Key.shift><Key.shift><Key.shift><Key.shift><Key.shift><Key.shift><Key.shift><Key.shift><Key.shift><Key.shift><Key.shift><Key.shift><Key.shift><Key.shift><Key.shift><Key.shift><Key.shift><Key.shift><Key.shift><Key.shift><Key.shift><Key.shift><Key.shift><Key.shift><Key.shift><Key.shift><Key.shift><Key.shift><Key.shift><Key.shift><Key.shift><Key.shift><Key.shift>INFINITE<Key.space><Key.shift>COMPUTER<Key.space><Key.shift>SOLUTIONS<Key.down><Key.enter>
Screenshot: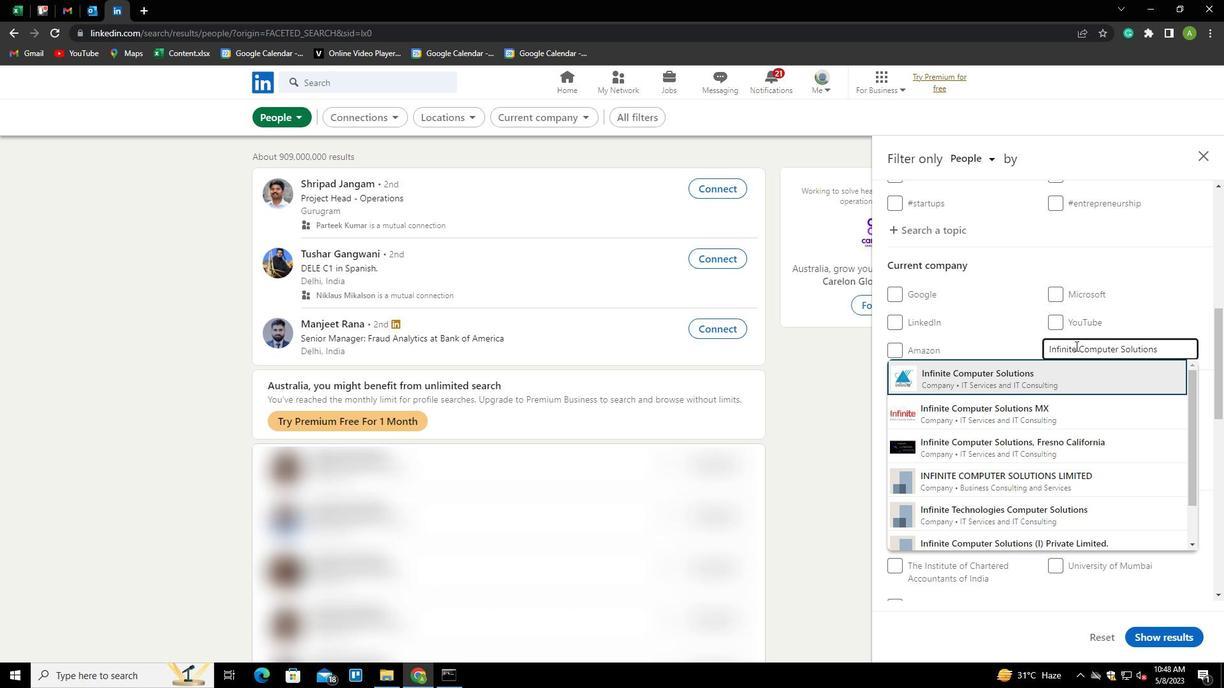 
Action: Mouse scrolled (1075, 345) with delta (0, 0)
Screenshot: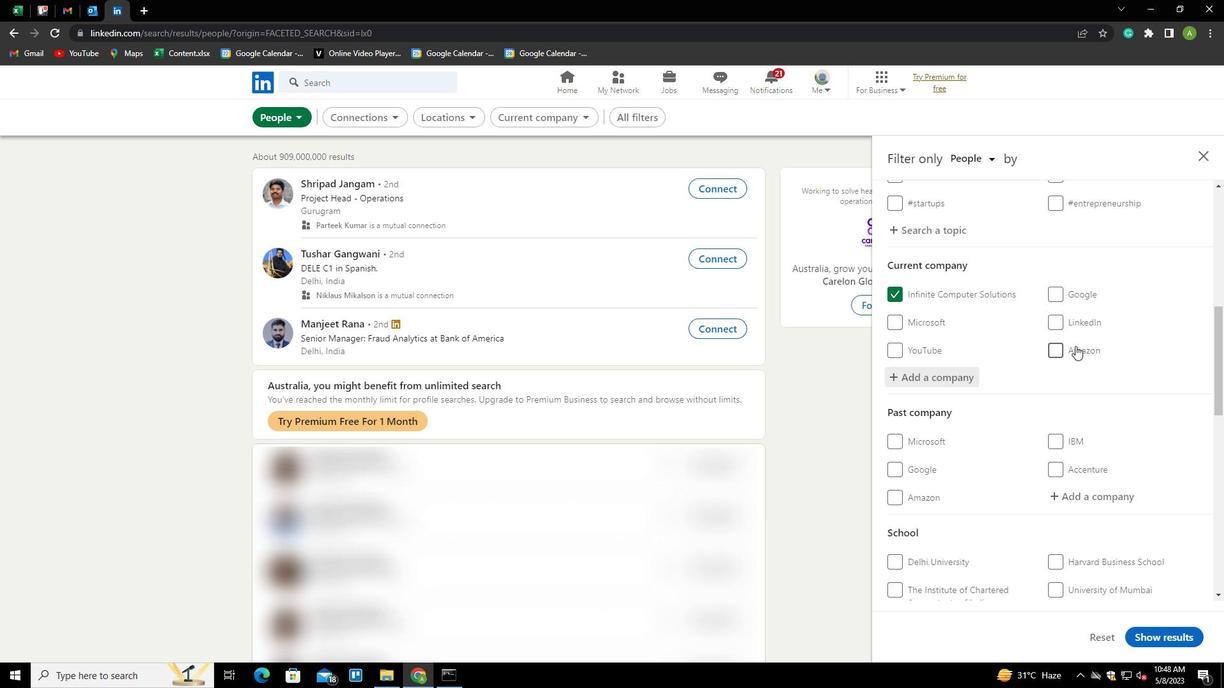 
Action: Mouse scrolled (1075, 345) with delta (0, 0)
Screenshot: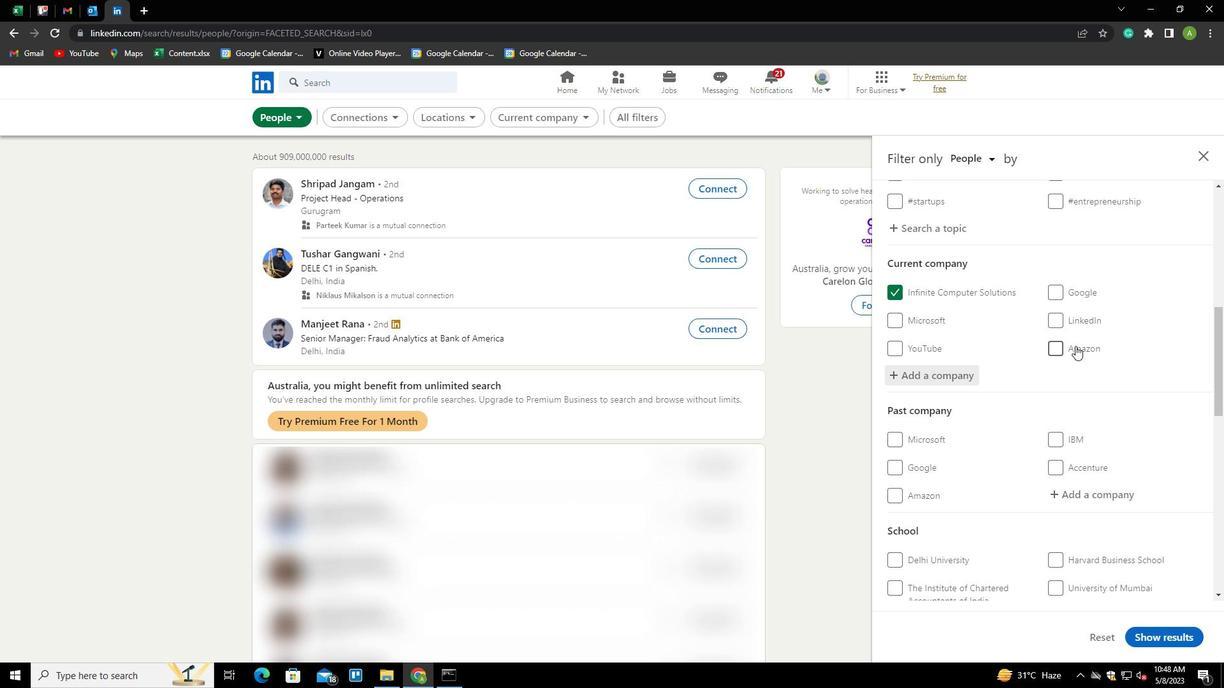 
Action: Mouse scrolled (1075, 345) with delta (0, 0)
Screenshot: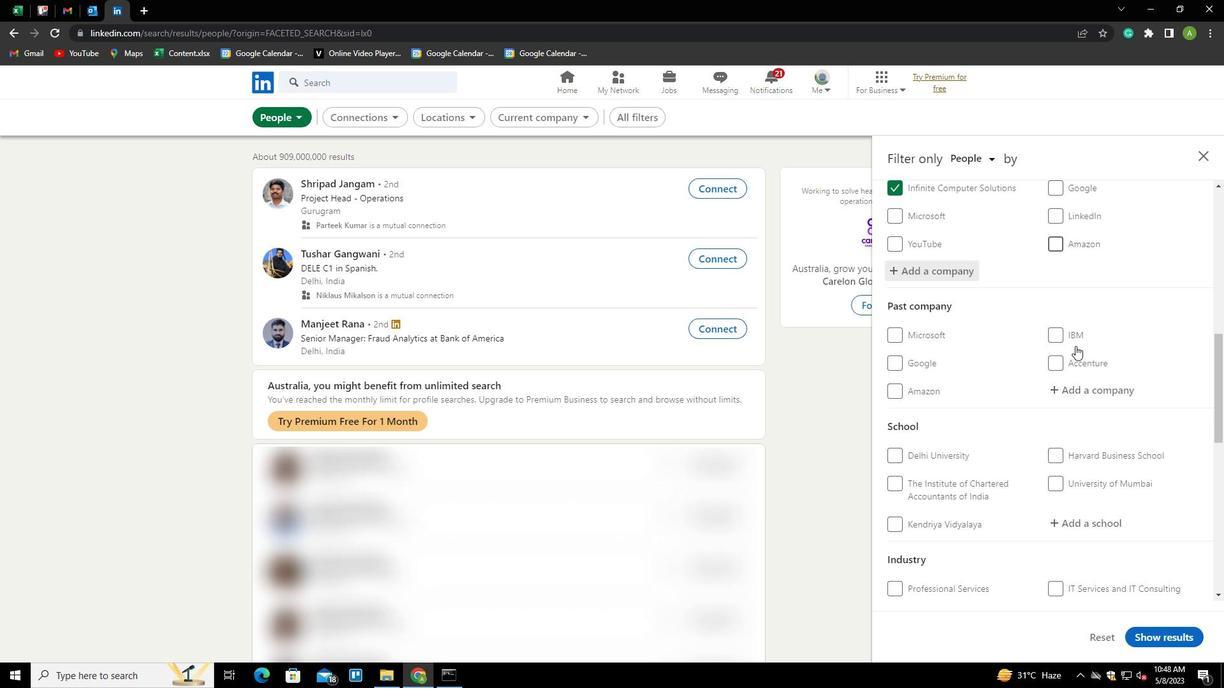 
Action: Mouse scrolled (1075, 345) with delta (0, 0)
Screenshot: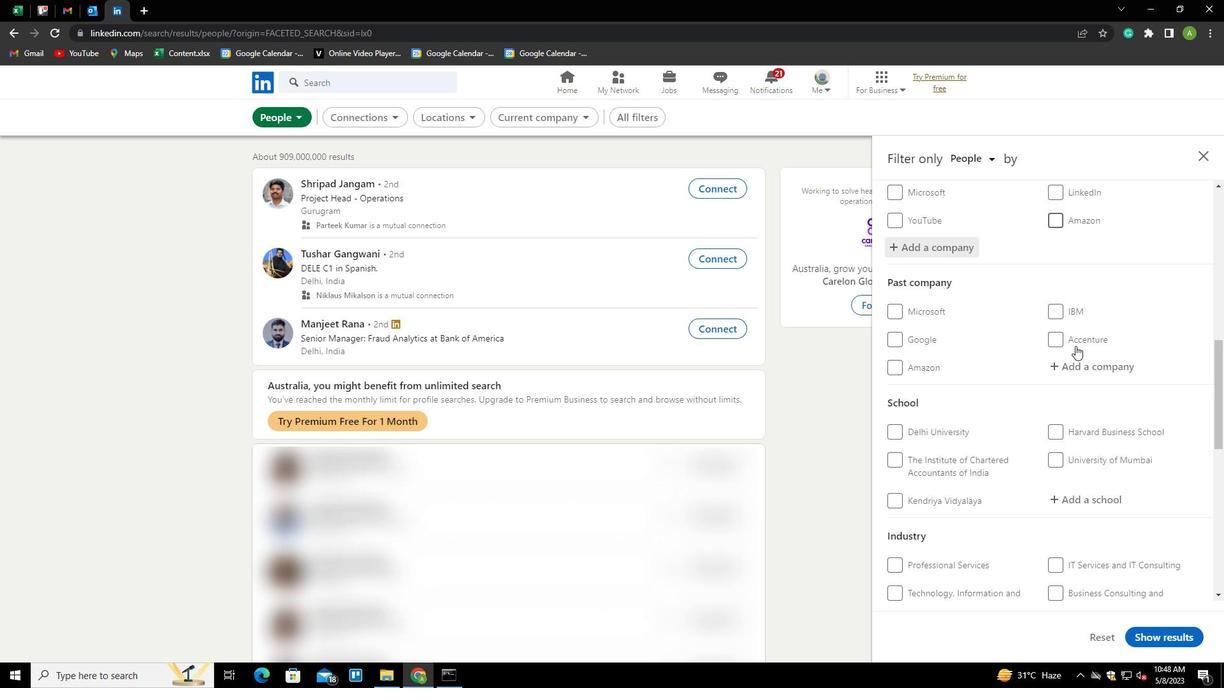 
Action: Mouse moved to (1084, 374)
Screenshot: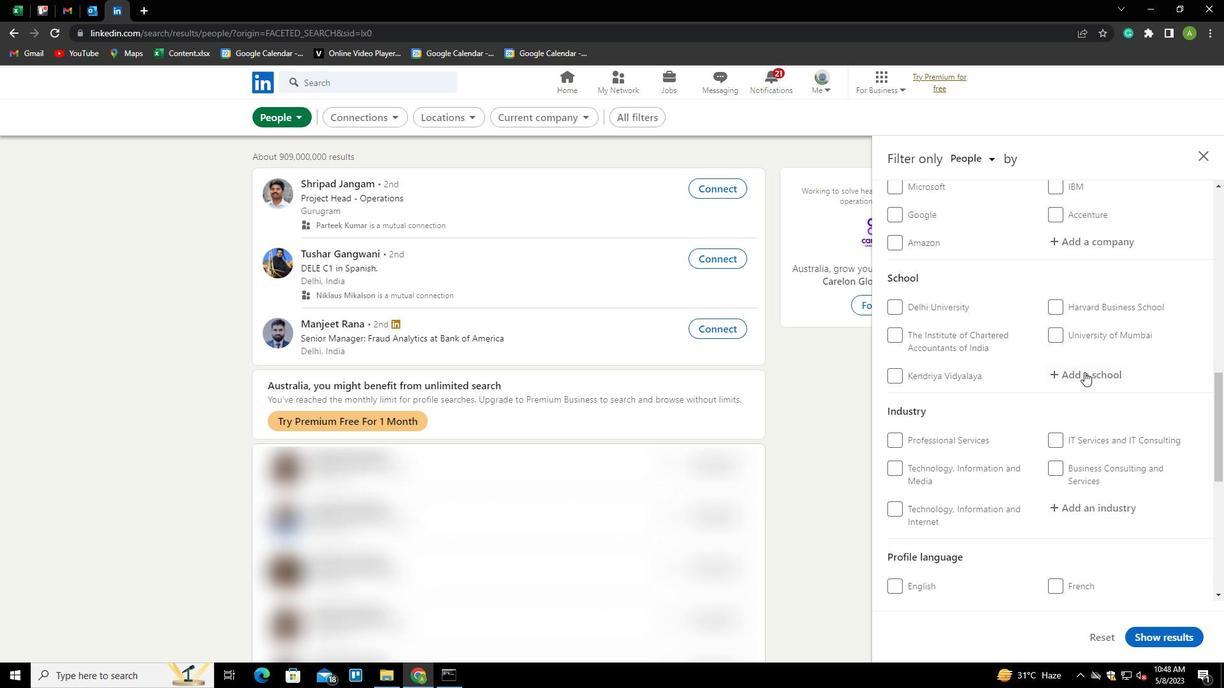 
Action: Mouse pressed left at (1084, 374)
Screenshot: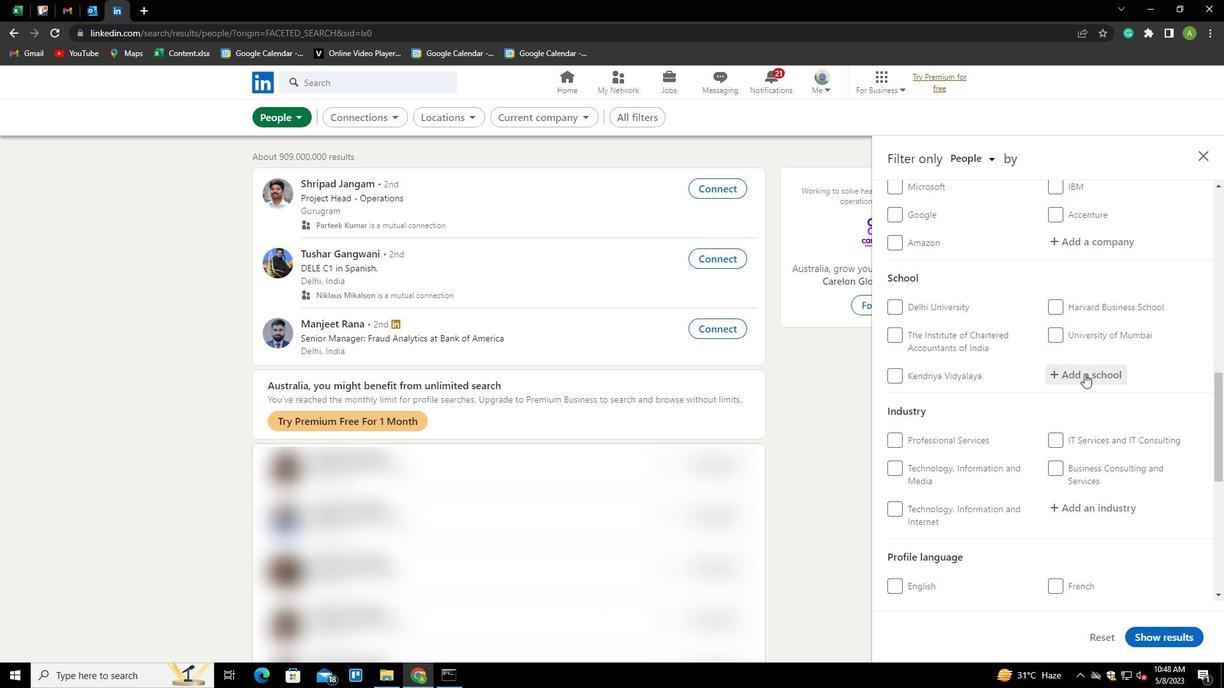 
Action: Key pressed <Key.shift><Key.shift><Key.shift><Key.shift><Key.shift><Key.shift><Key.shift><Key.shift><Key.shift><Key.shift><Key.shift><Key.shift><Key.shift><Key.shift><Key.shift>GURU<Key.space><Key.shift>GO<Key.backspace>OVING<Key.backspace>D<Key.backspace><Key.backspace><Key.backspace><Key.backspace>BING<Key.backspace>D<Key.space><Key.shift>SING<Key.space><Key.shift>I<Key.backspace><Key.backspace>H<Key.down><Key.enter>
Screenshot: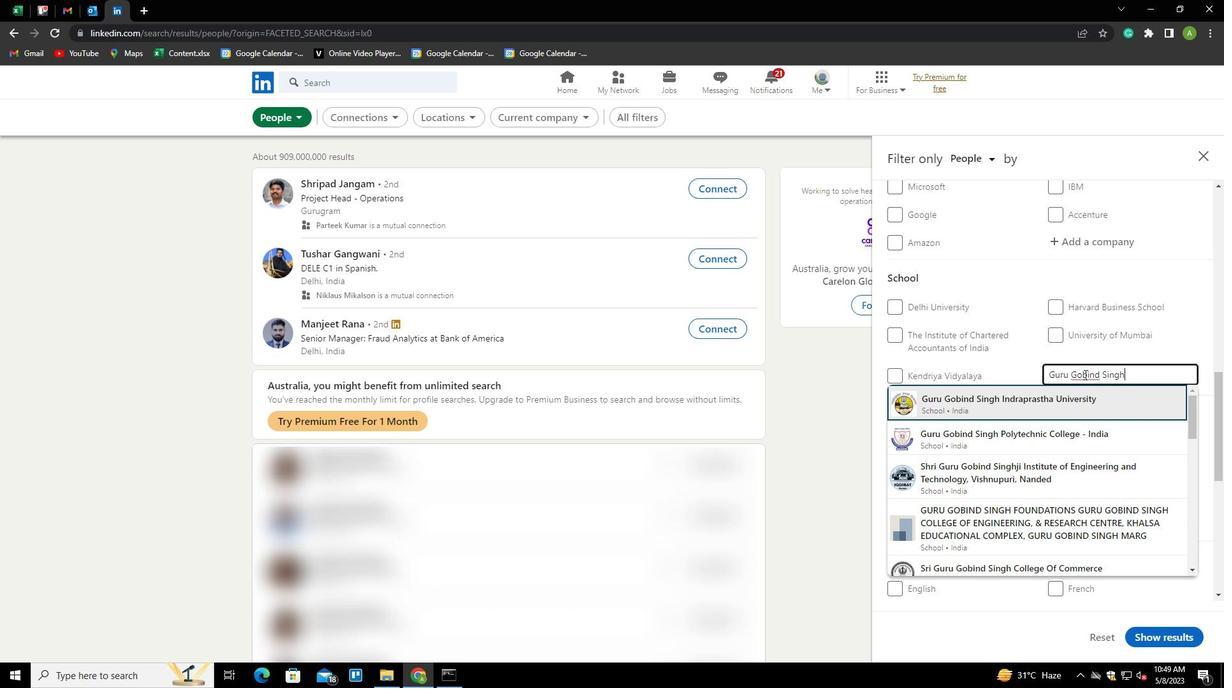 
Action: Mouse scrolled (1084, 374) with delta (0, 0)
Screenshot: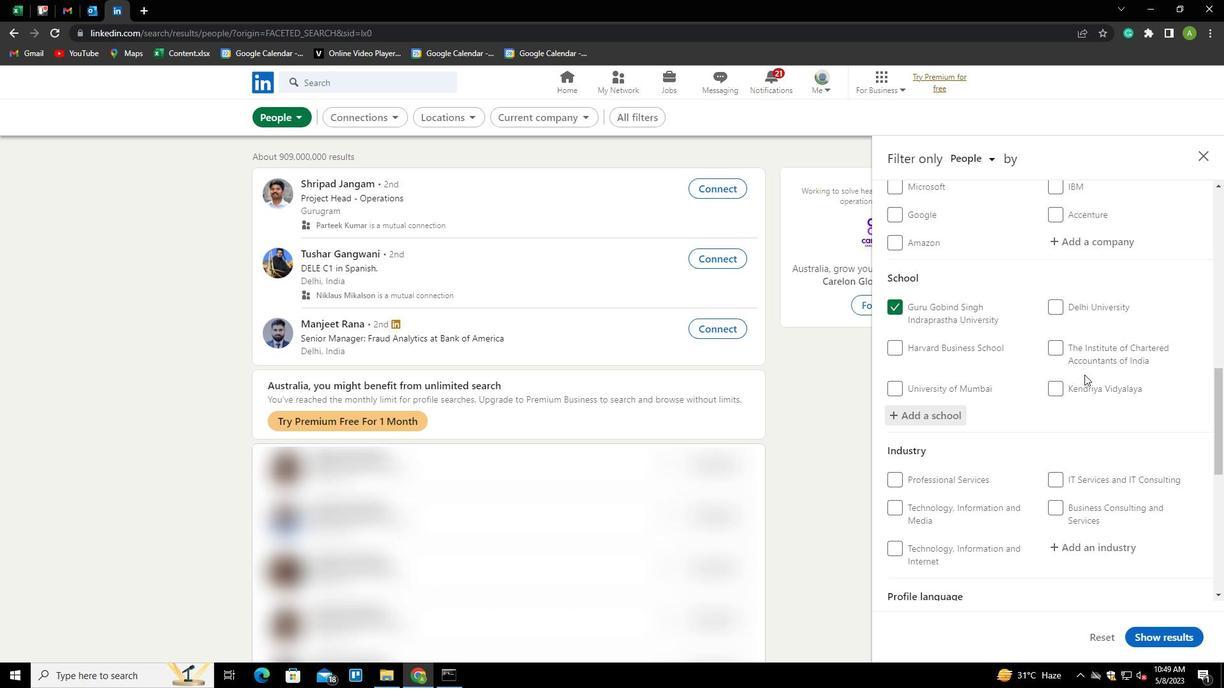 
Action: Mouse scrolled (1084, 374) with delta (0, 0)
Screenshot: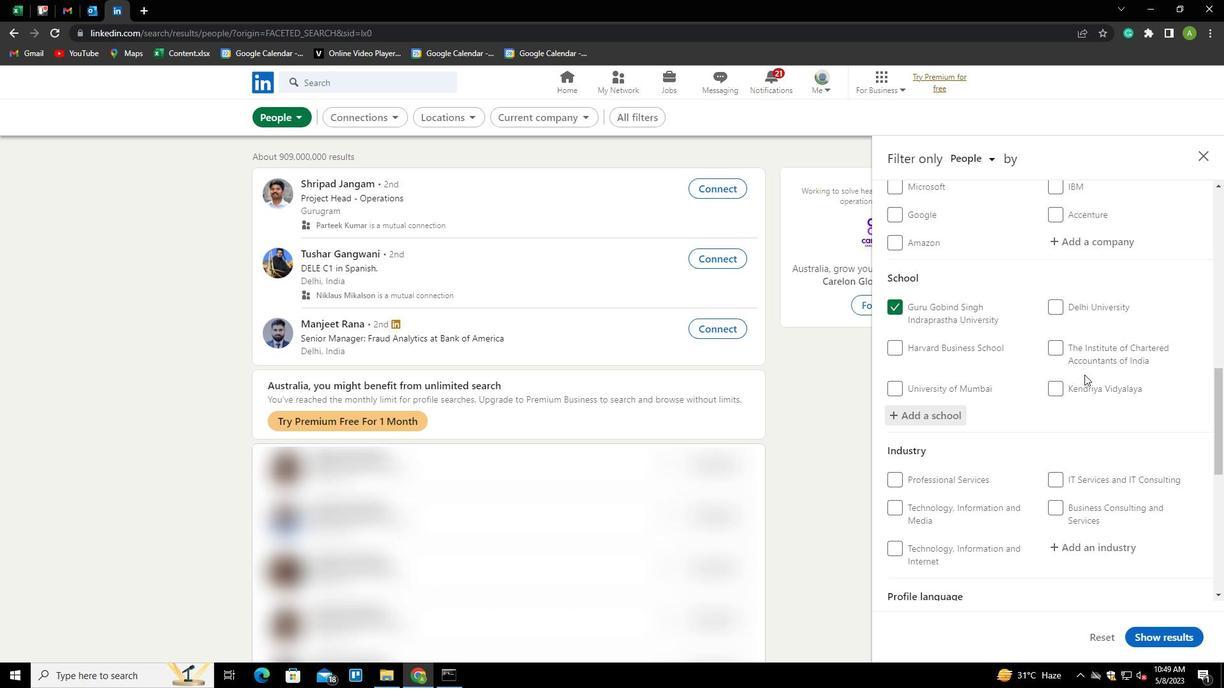 
Action: Mouse scrolled (1084, 374) with delta (0, 0)
Screenshot: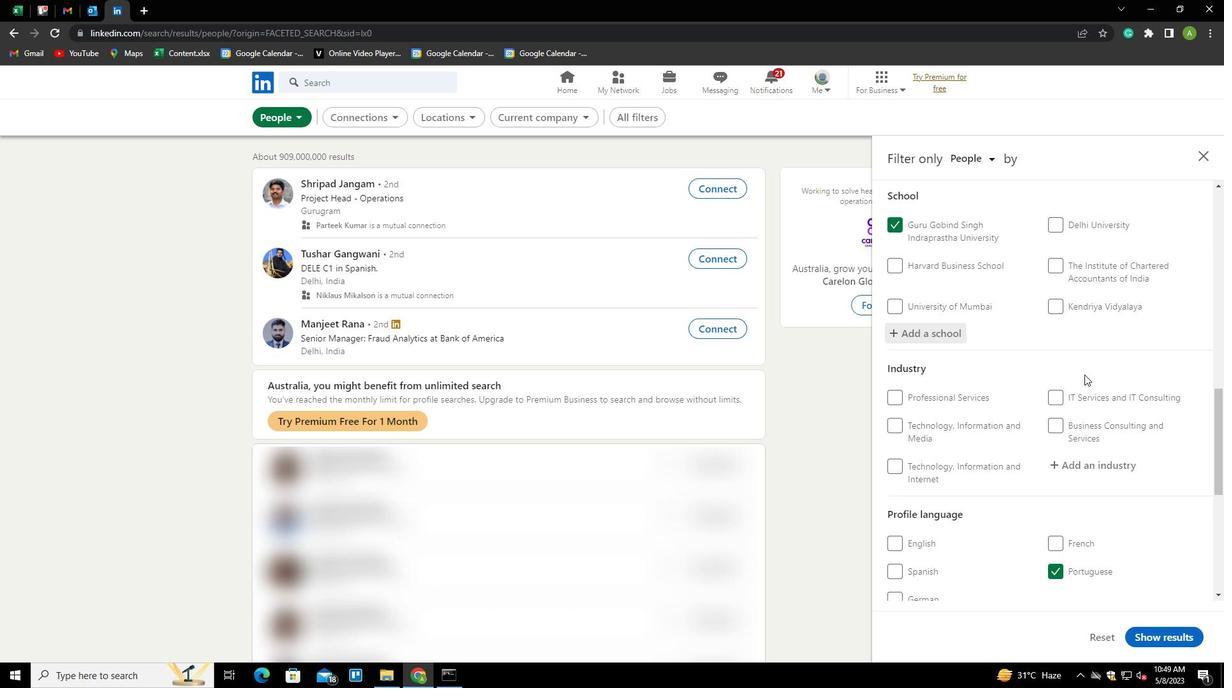 
Action: Mouse moved to (1083, 364)
Screenshot: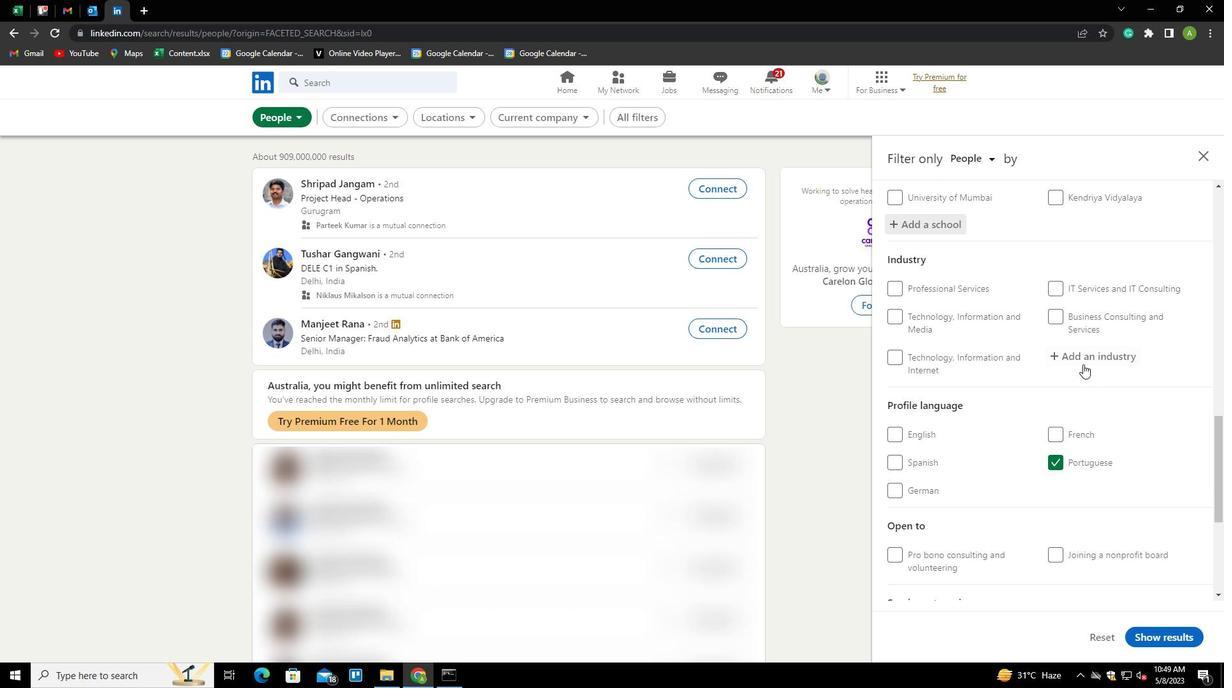 
Action: Mouse pressed left at (1083, 364)
Screenshot: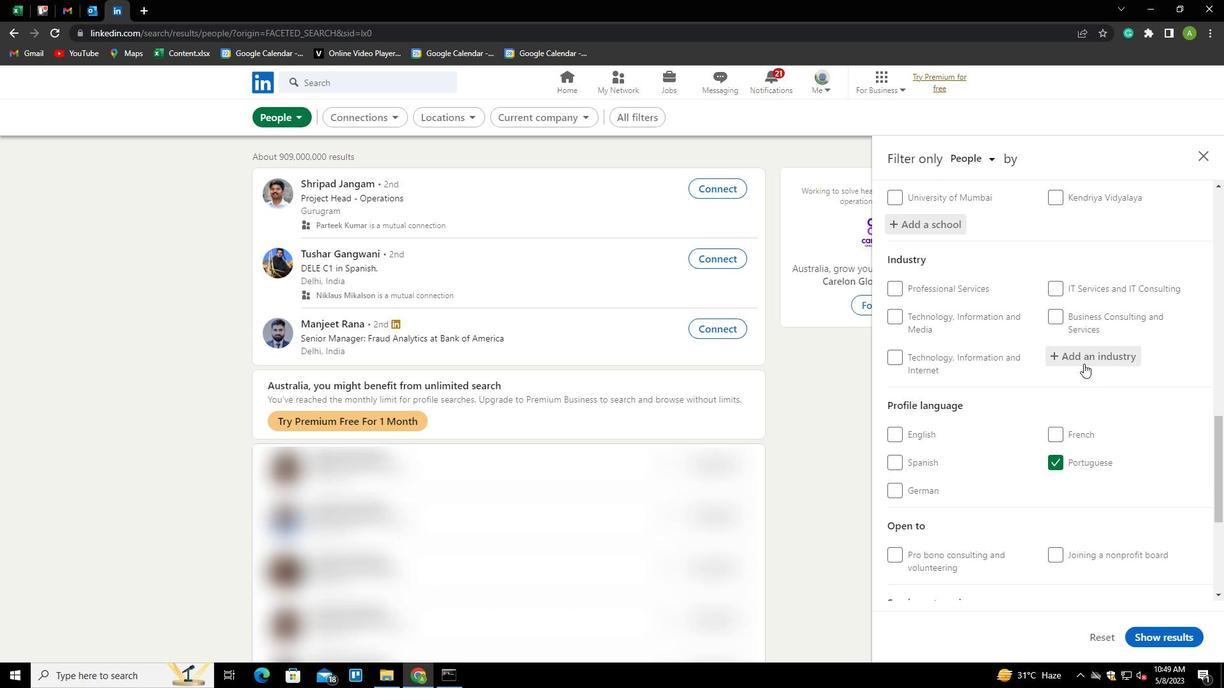 
Action: Key pressed <Key.shift><Key.shift>TRUSTS<Key.space>AND<Key.space><Key.shift>ESTATES<Key.down><Key.enter>
Screenshot: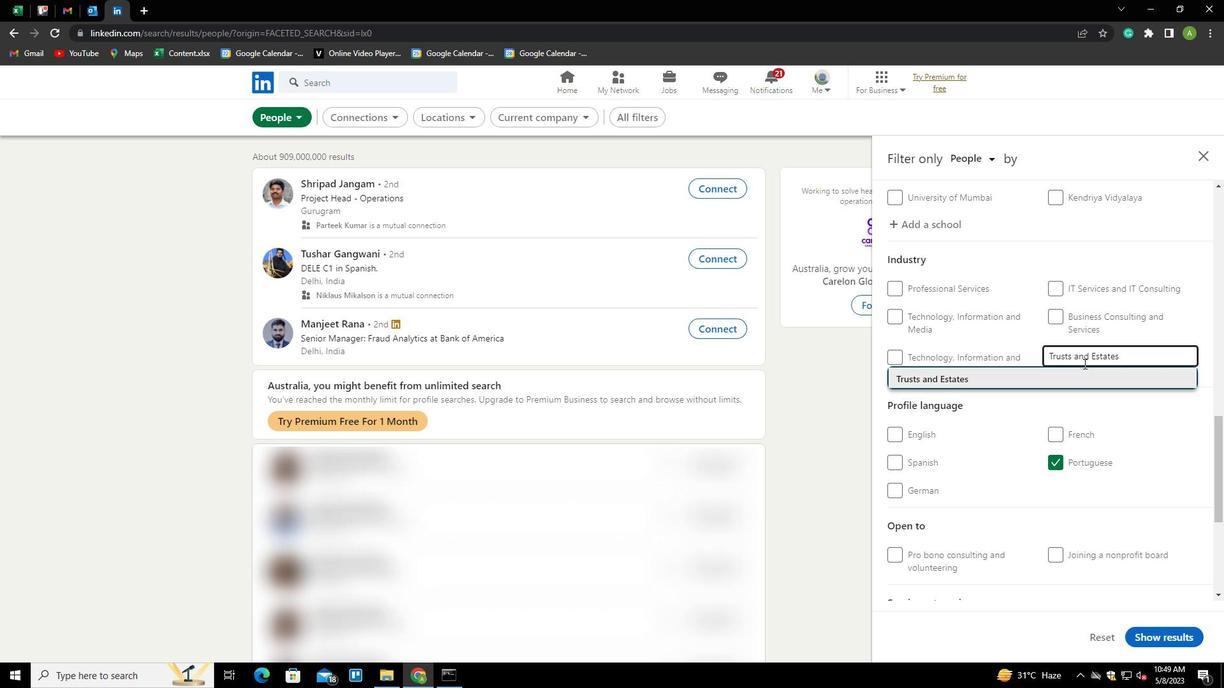 
Action: Mouse scrolled (1083, 363) with delta (0, 0)
Screenshot: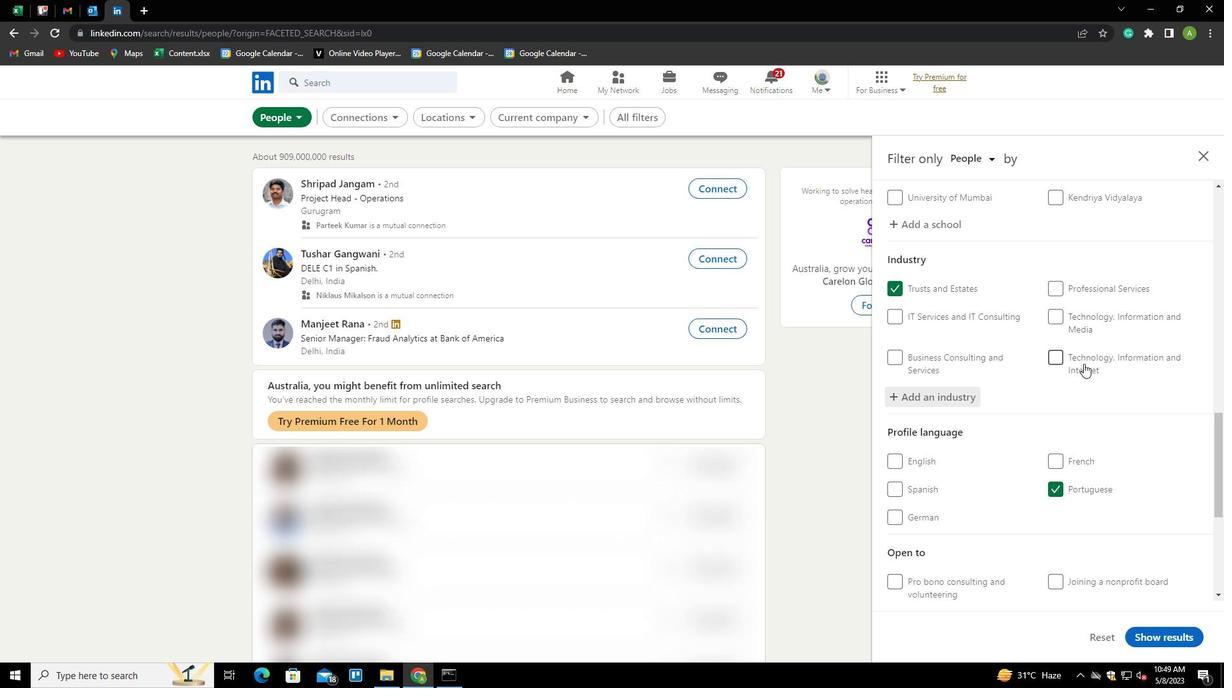 
Action: Mouse scrolled (1083, 363) with delta (0, 0)
Screenshot: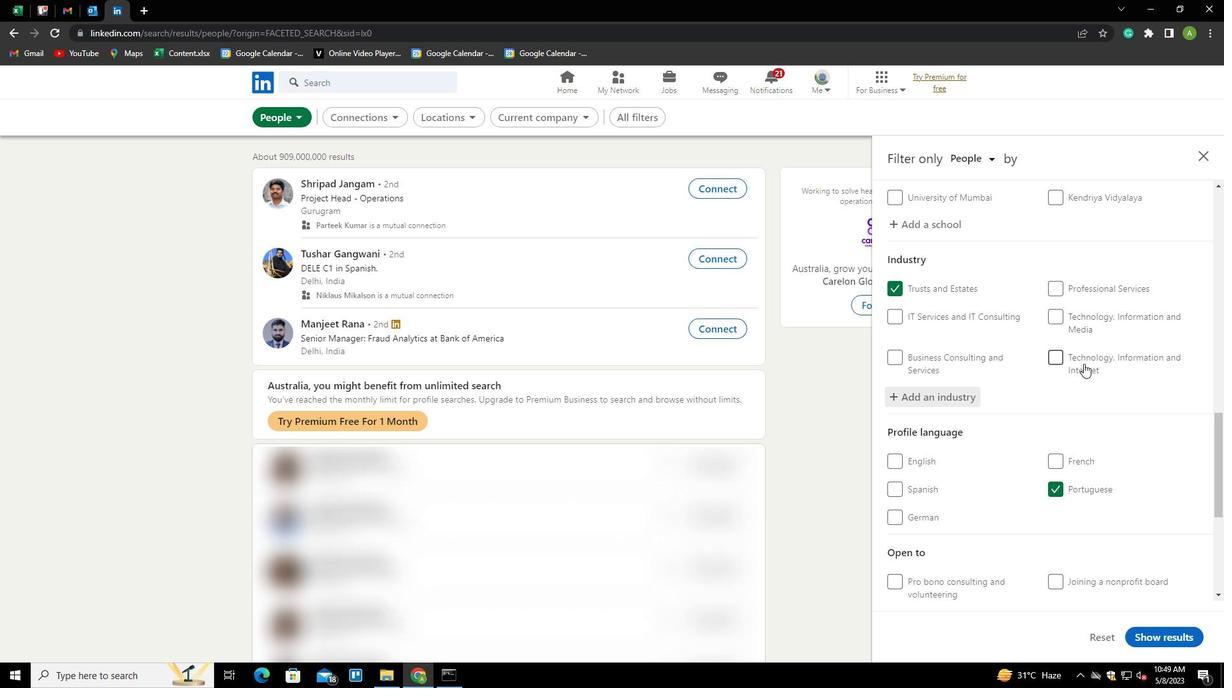 
Action: Mouse scrolled (1083, 363) with delta (0, 0)
Screenshot: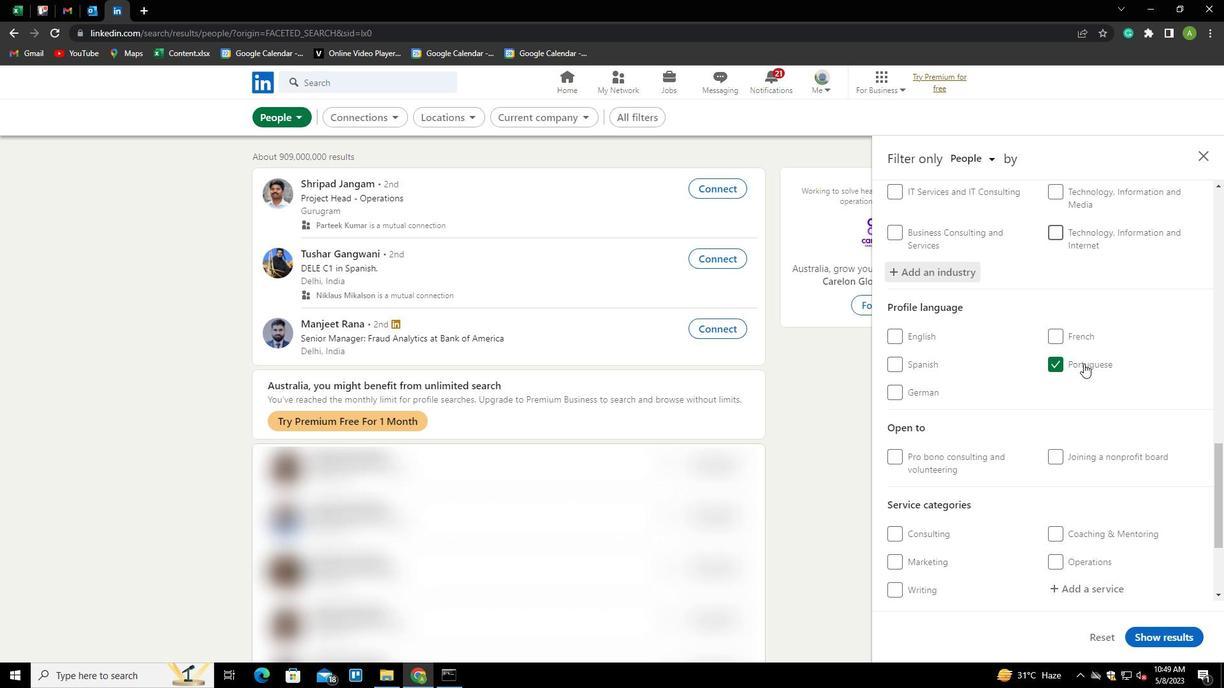 
Action: Mouse scrolled (1083, 363) with delta (0, 0)
Screenshot: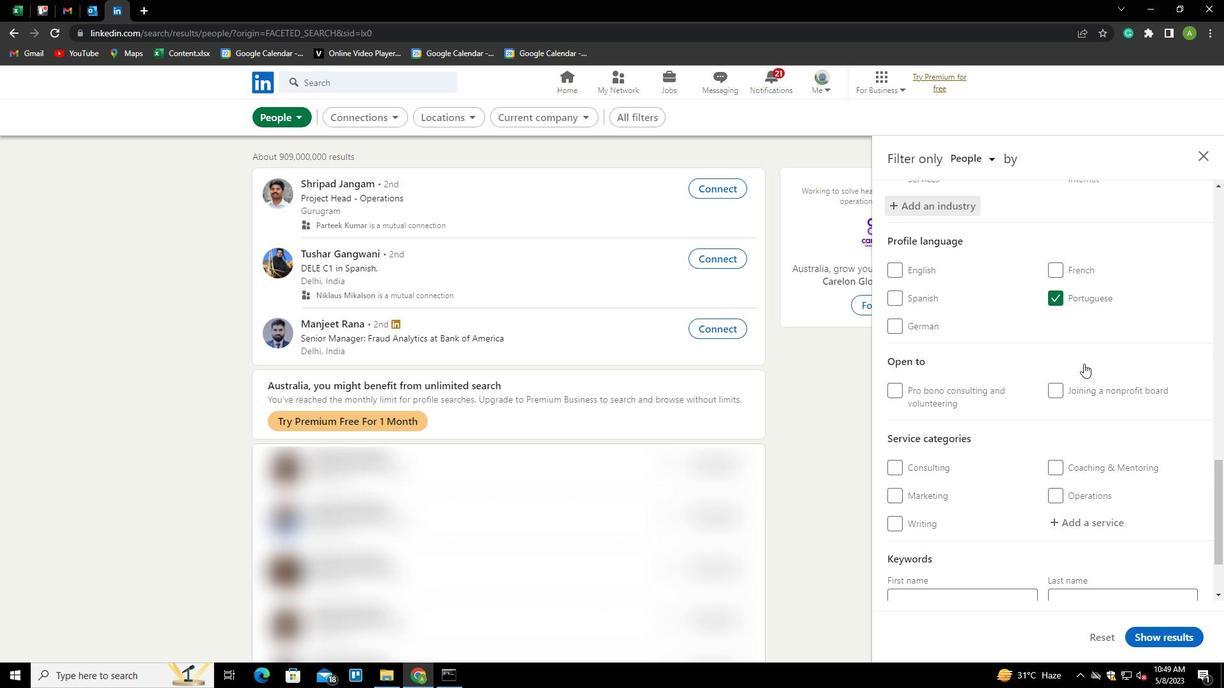
Action: Mouse scrolled (1083, 363) with delta (0, 0)
Screenshot: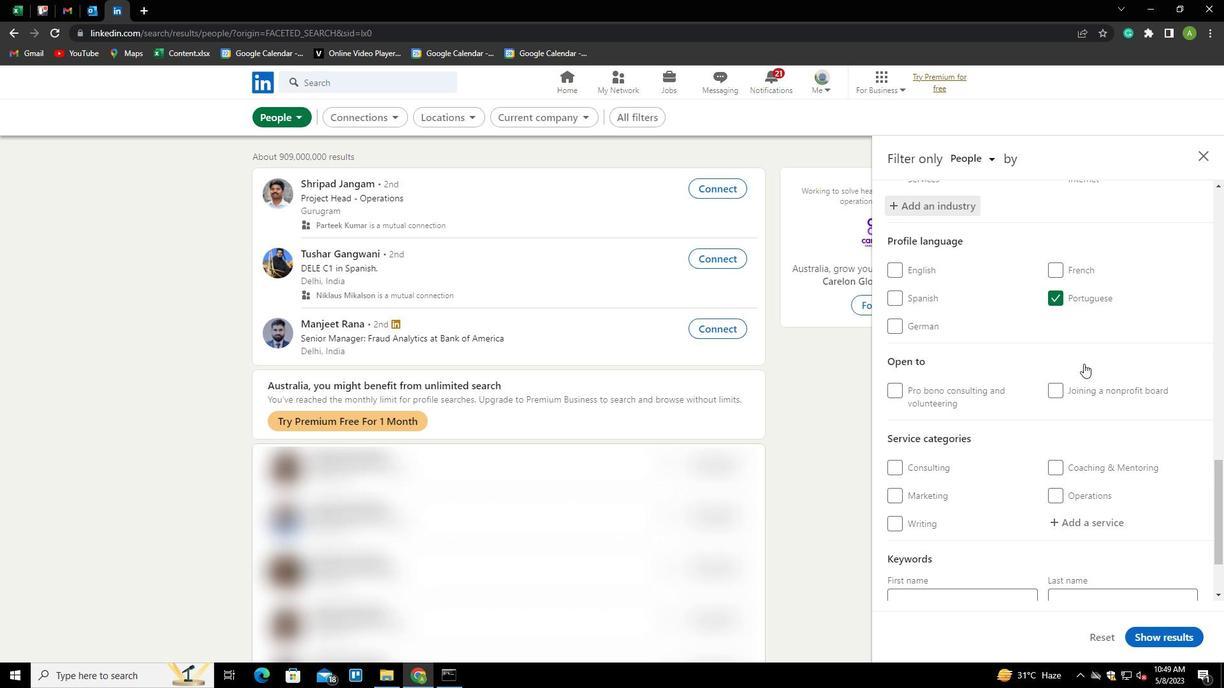 
Action: Mouse scrolled (1083, 363) with delta (0, 0)
Screenshot: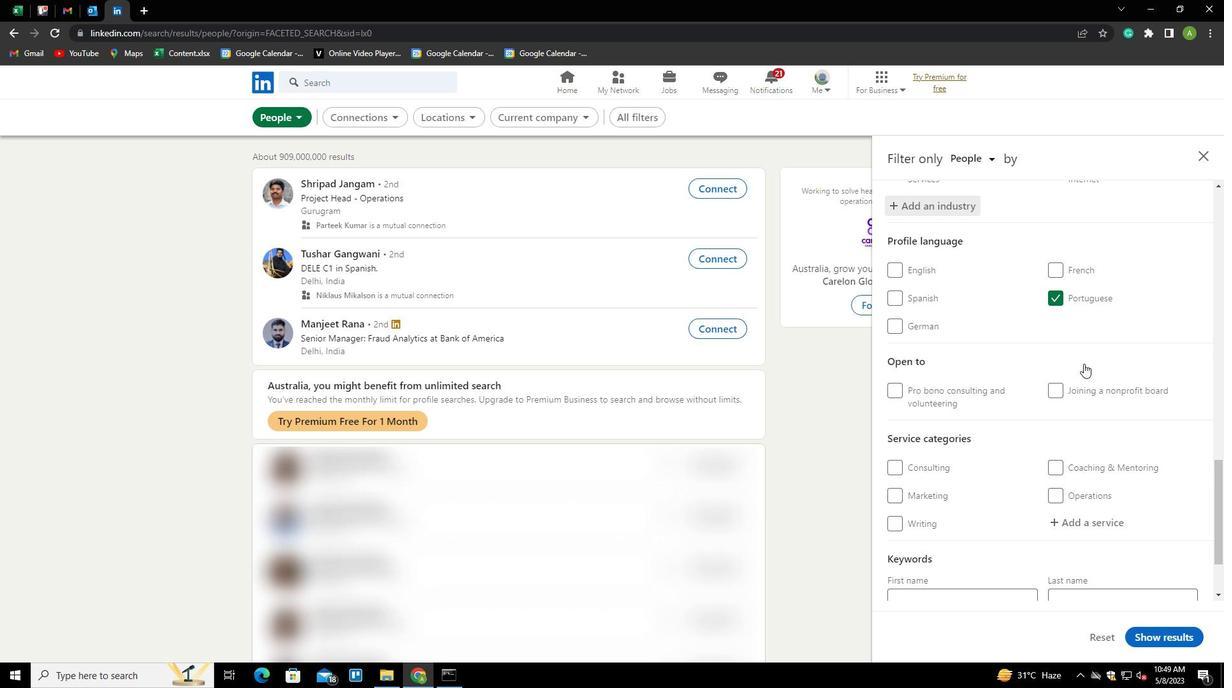 
Action: Mouse moved to (1088, 417)
Screenshot: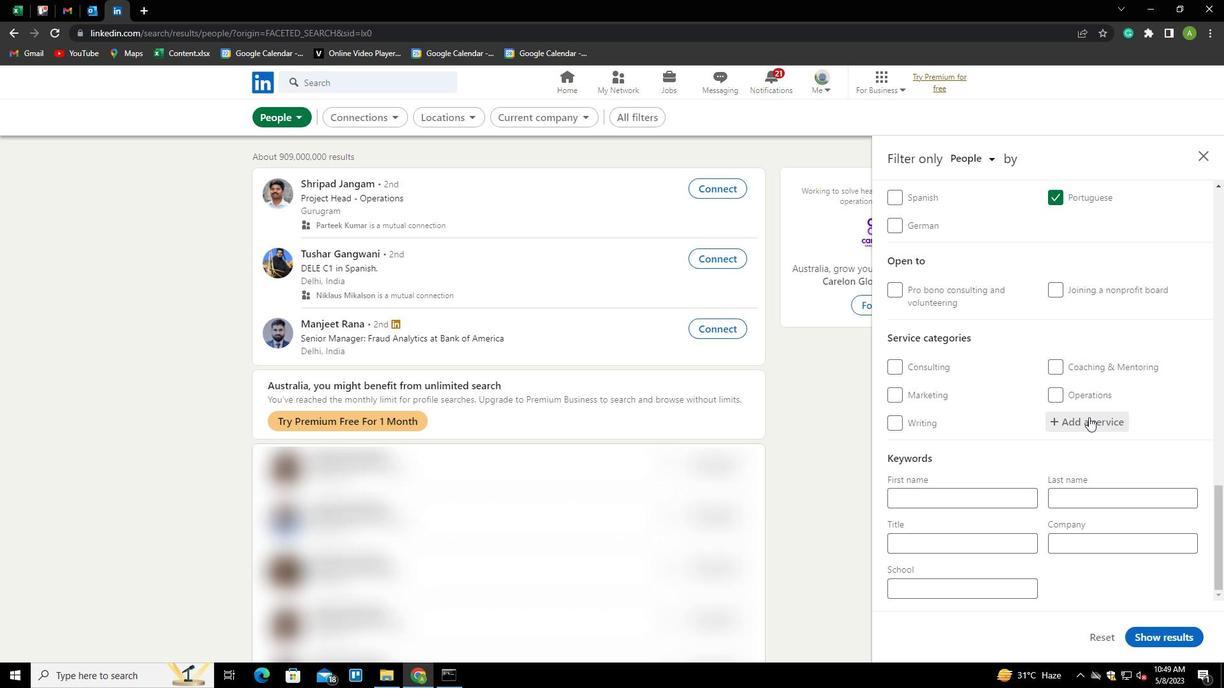 
Action: Mouse pressed left at (1088, 417)
Screenshot: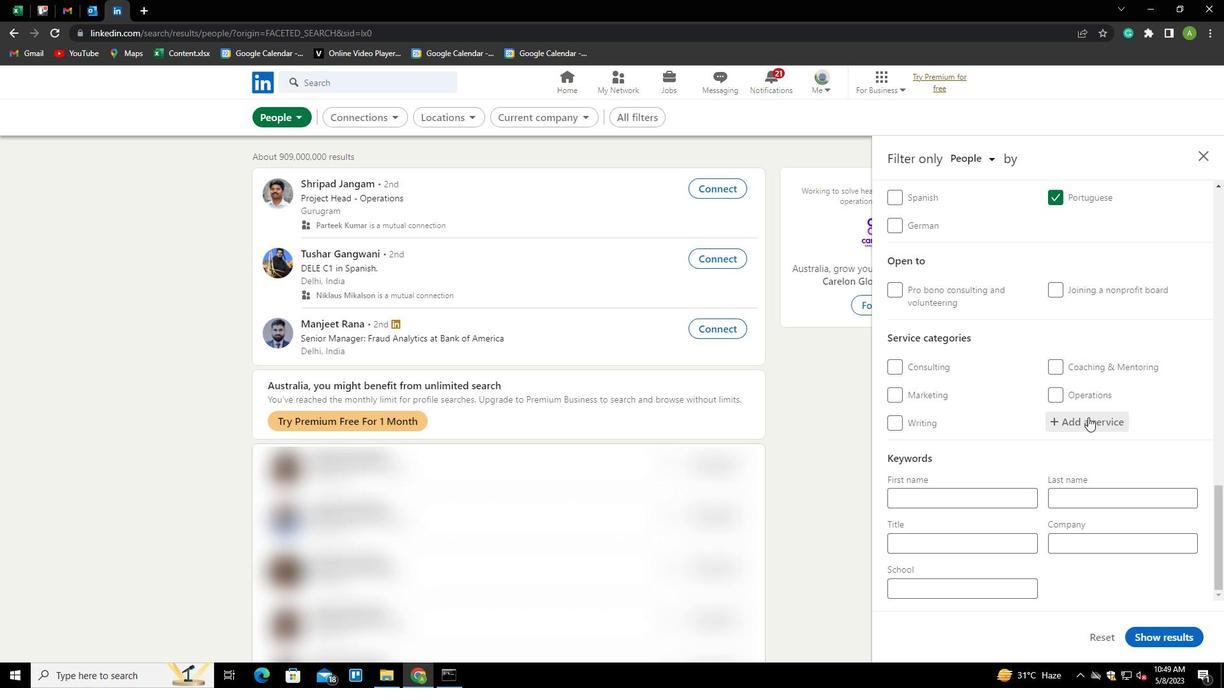 
Action: Key pressed <Key.shift>RESEARCH<Key.down><Key.down><Key.down><Key.down><Key.down>
Screenshot: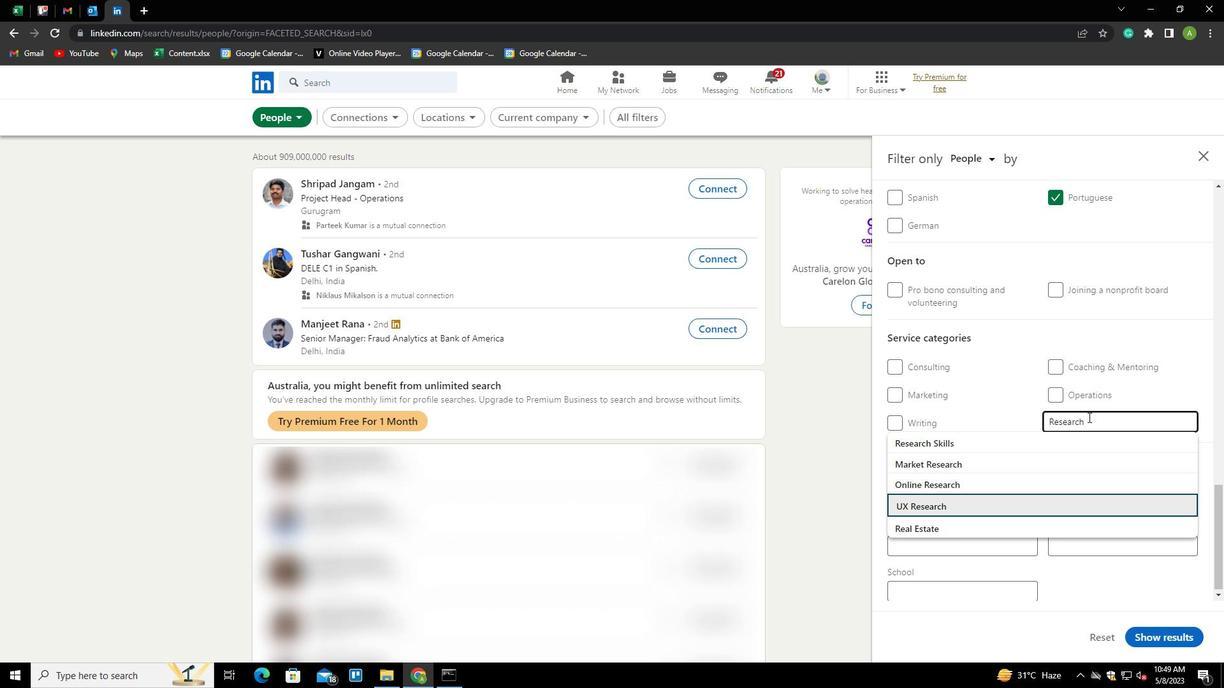 
Action: Mouse moved to (1018, 408)
Screenshot: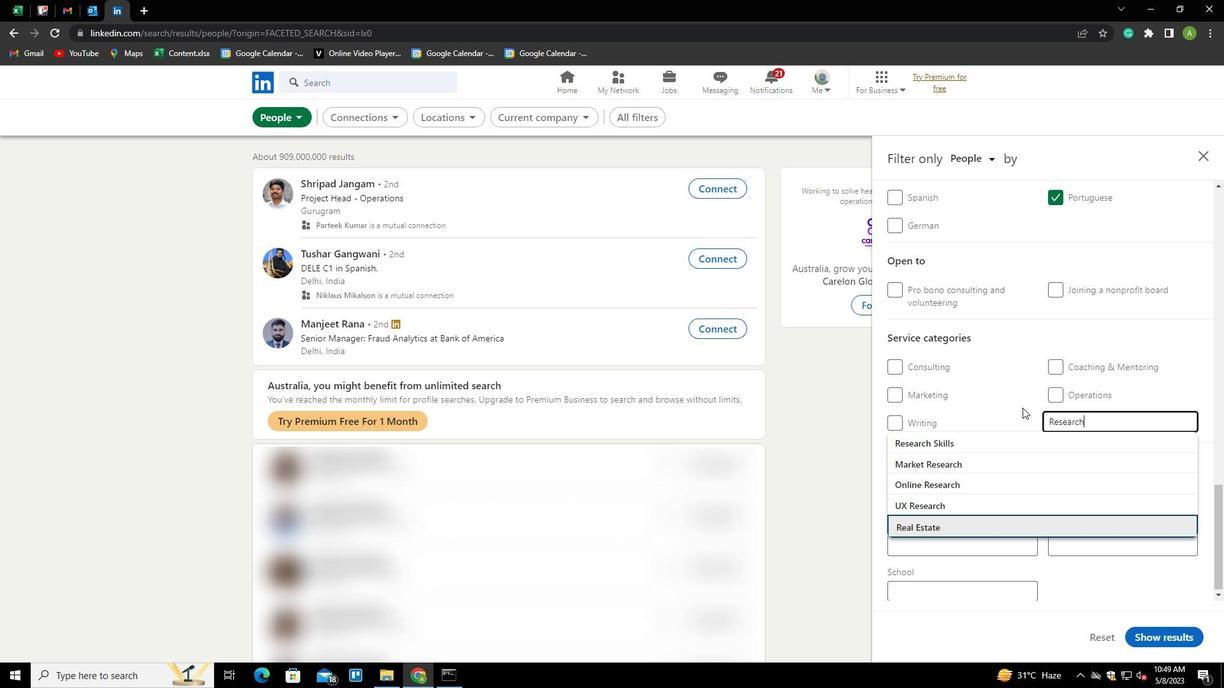 
Action: Mouse pressed left at (1018, 408)
Screenshot: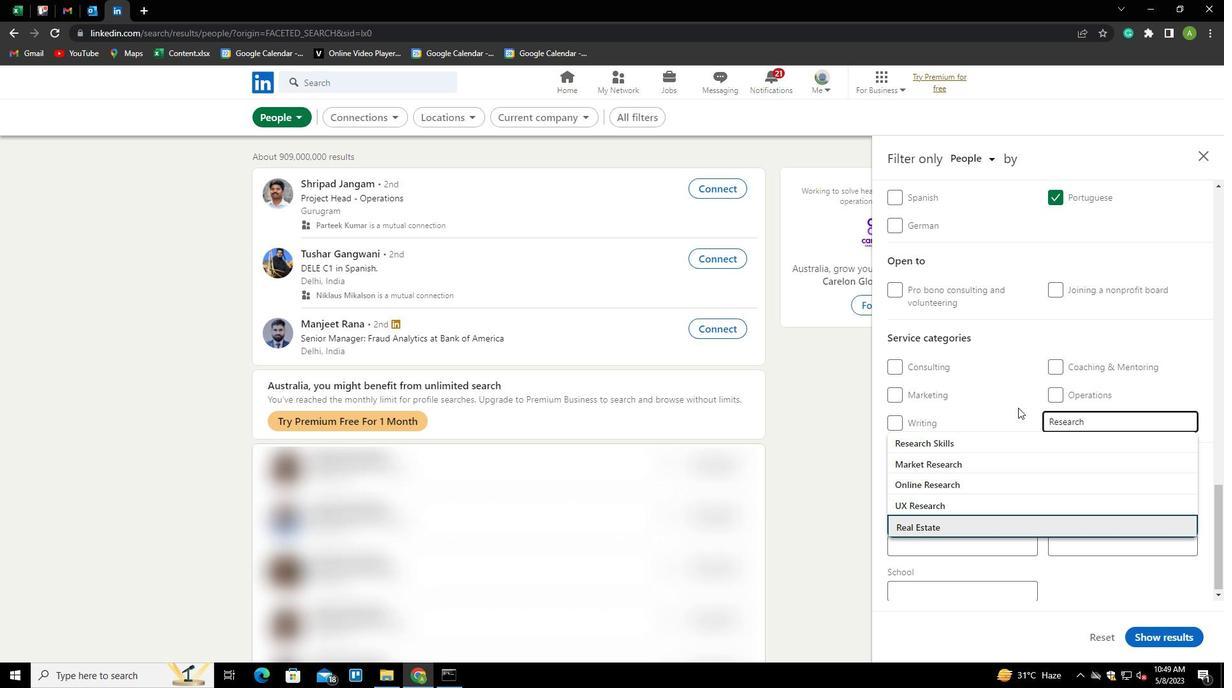 
Action: Mouse scrolled (1018, 407) with delta (0, 0)
Screenshot: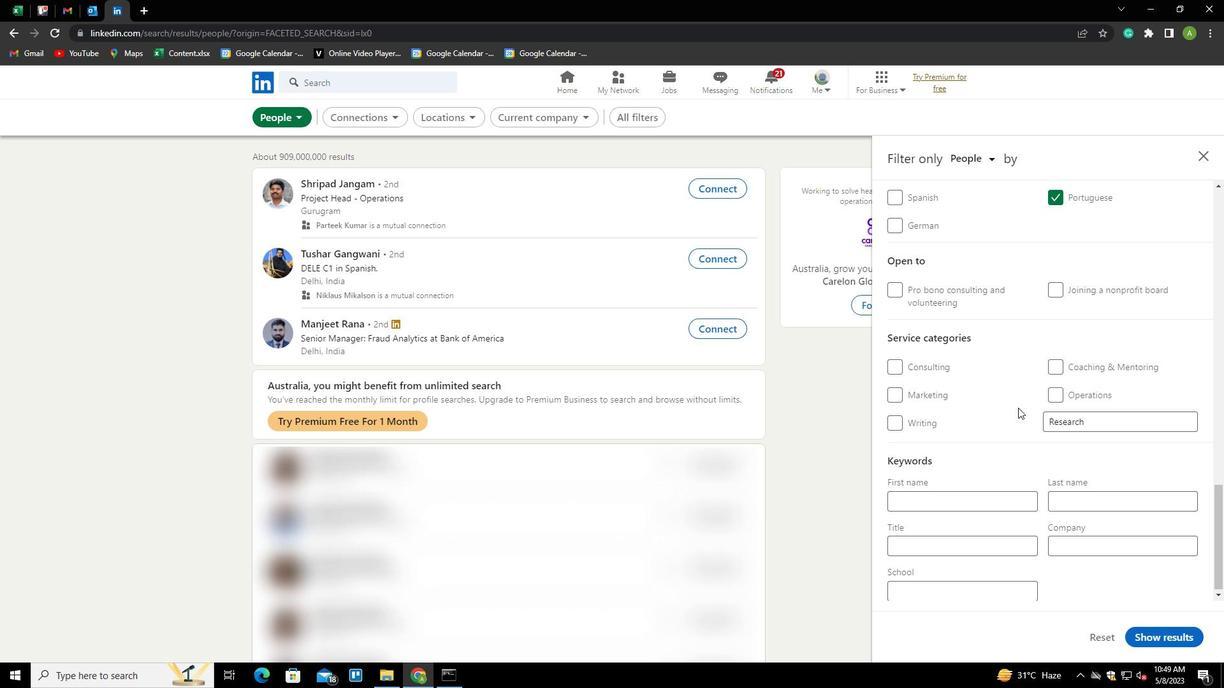 
Action: Mouse scrolled (1018, 407) with delta (0, 0)
Screenshot: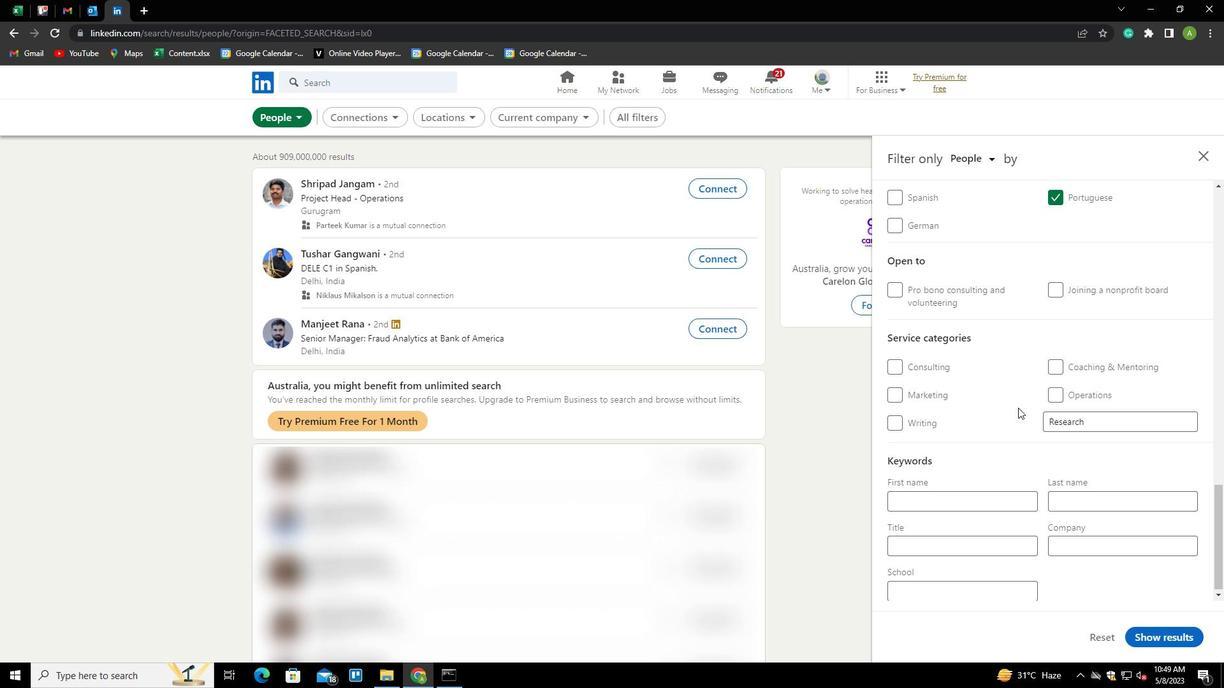 
Action: Mouse scrolled (1018, 407) with delta (0, 0)
Screenshot: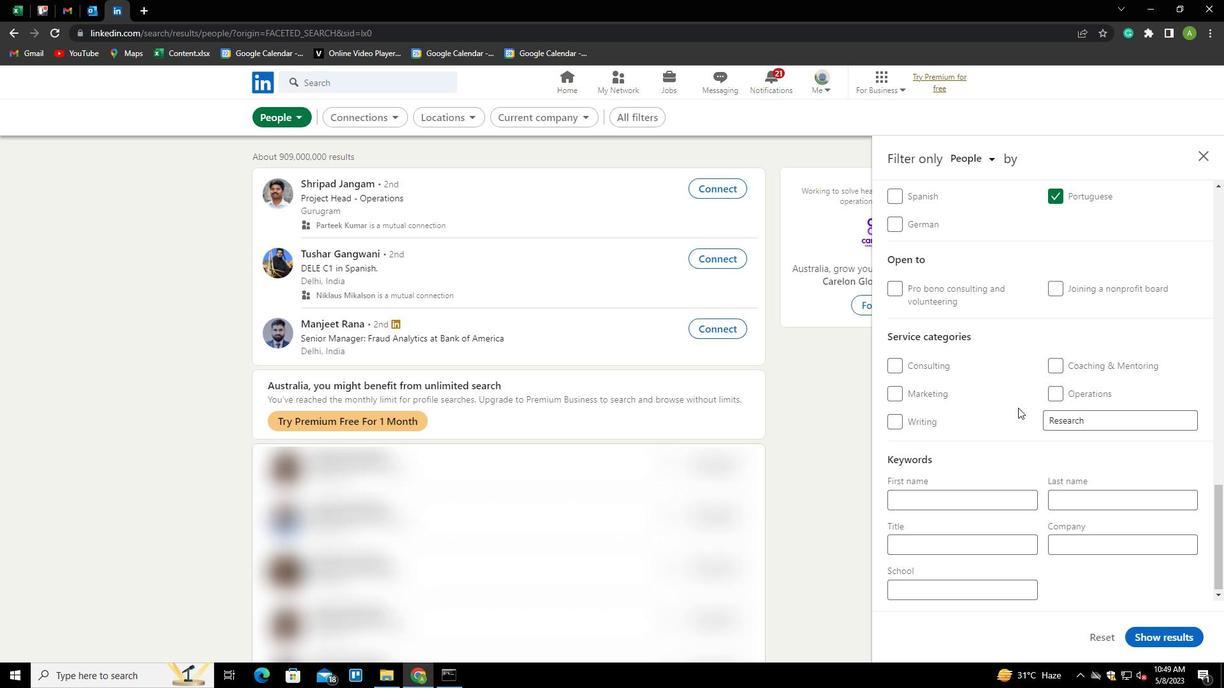 
Action: Mouse moved to (984, 545)
Screenshot: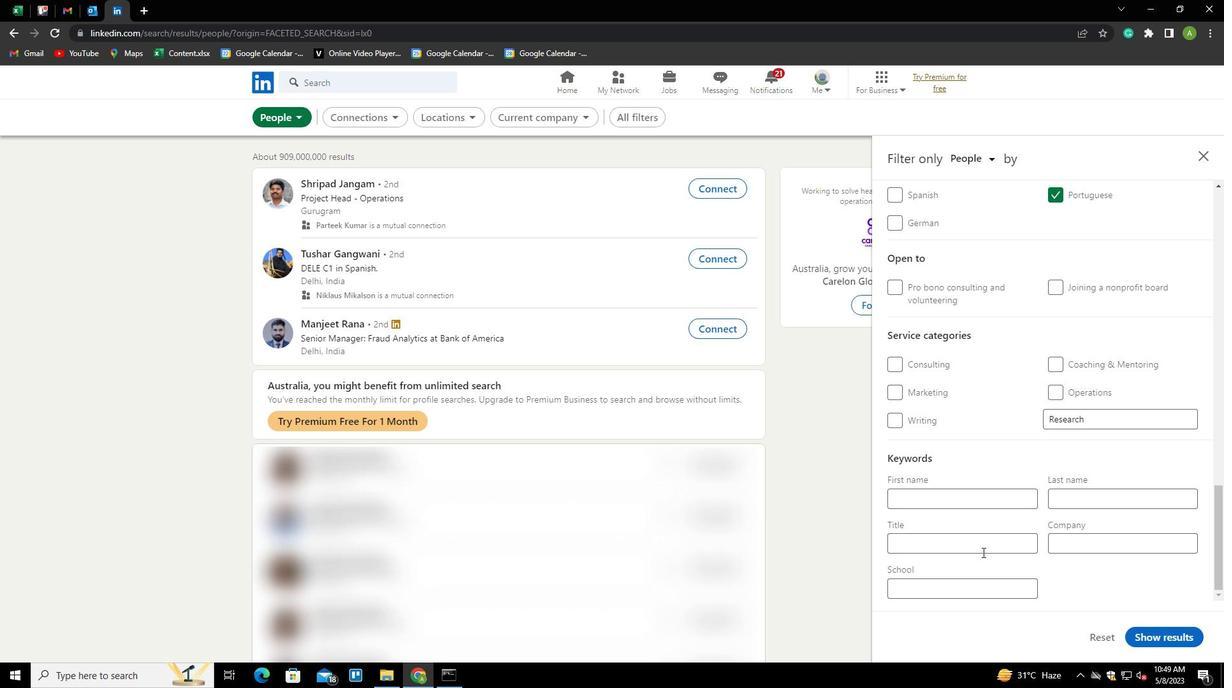
Action: Mouse pressed left at (984, 545)
Screenshot: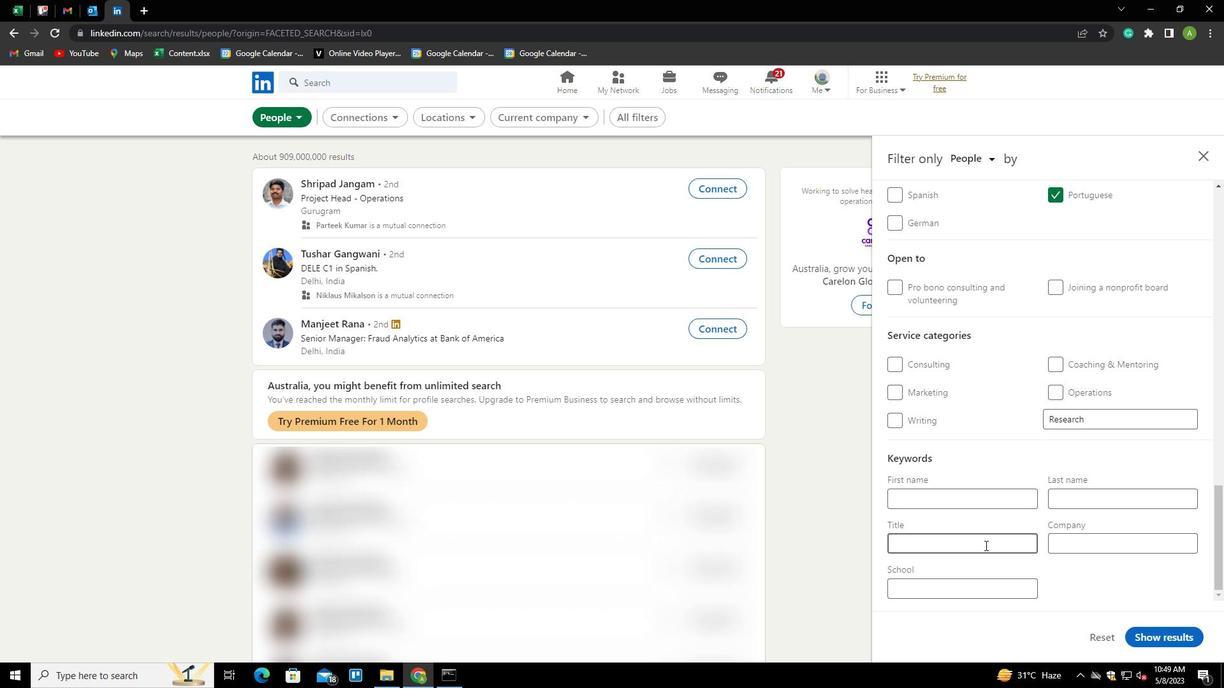 
Action: Key pressed <Key.shift>MASON
Screenshot: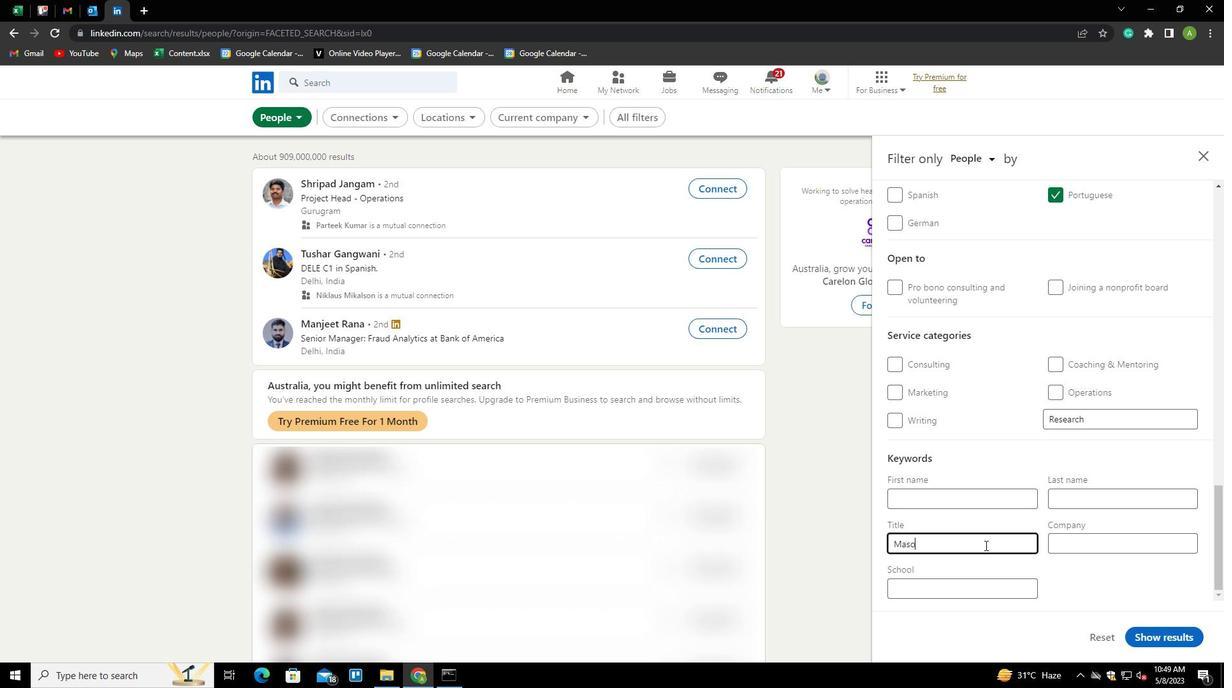
Action: Mouse moved to (1062, 579)
Screenshot: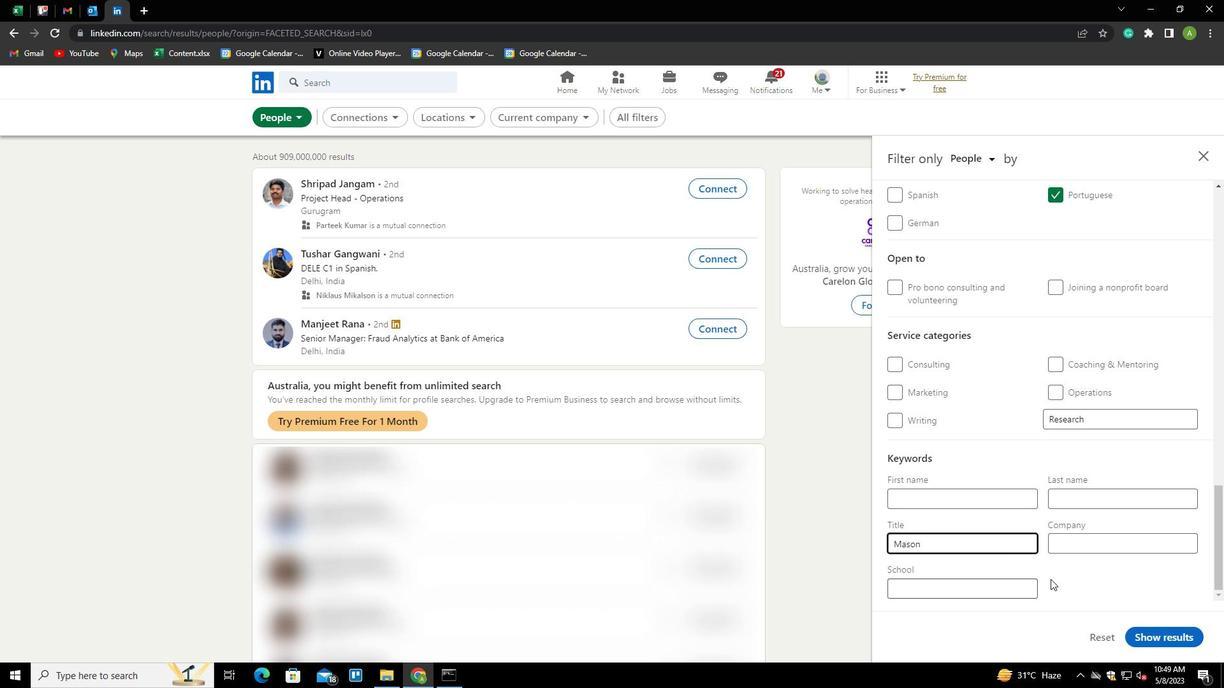 
Action: Mouse pressed left at (1062, 579)
Screenshot: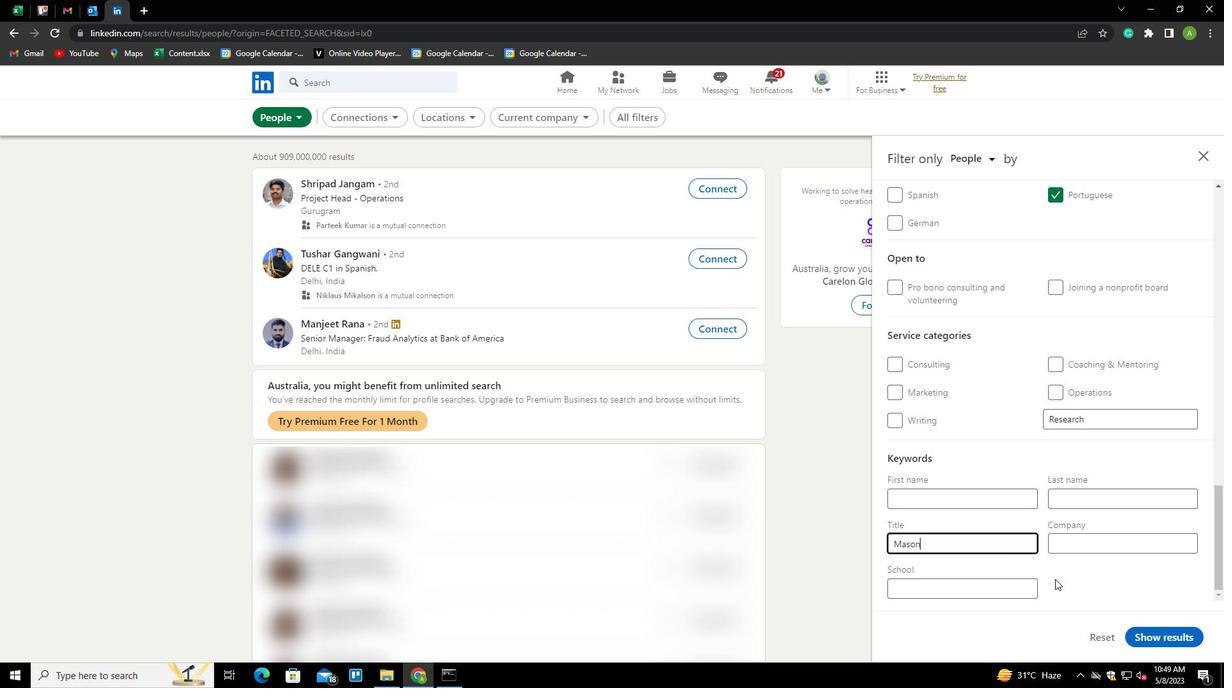 
Action: Mouse moved to (1184, 630)
Screenshot: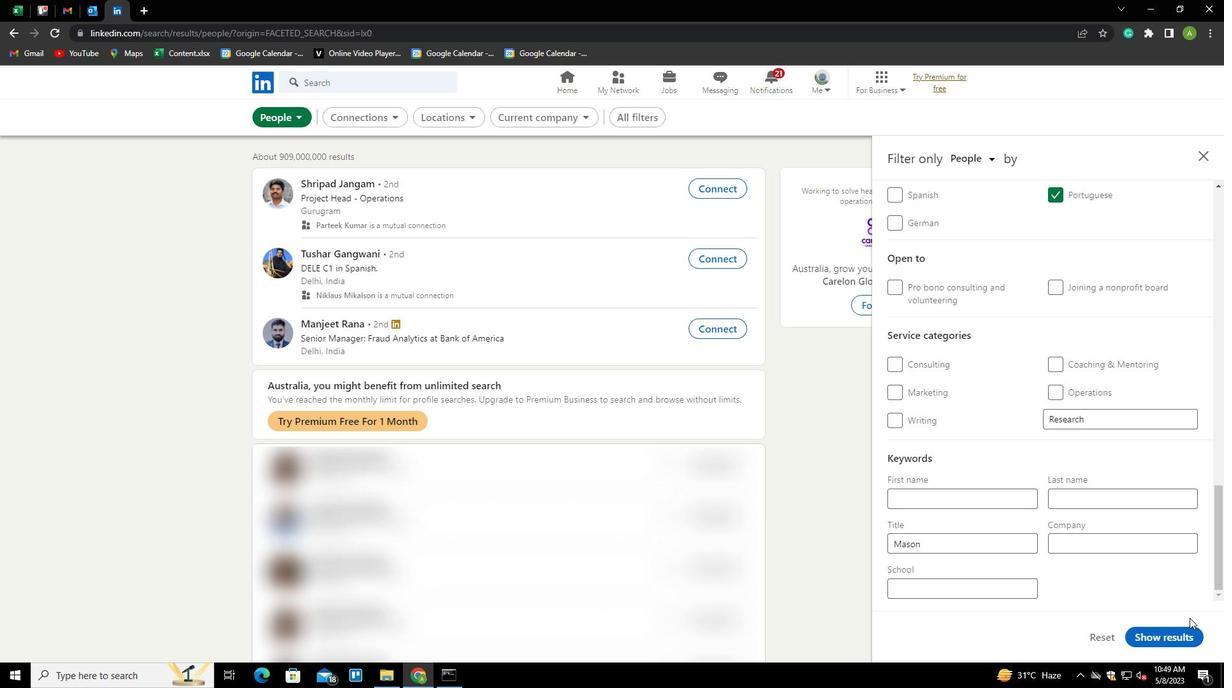 
Action: Mouse pressed left at (1184, 630)
Screenshot: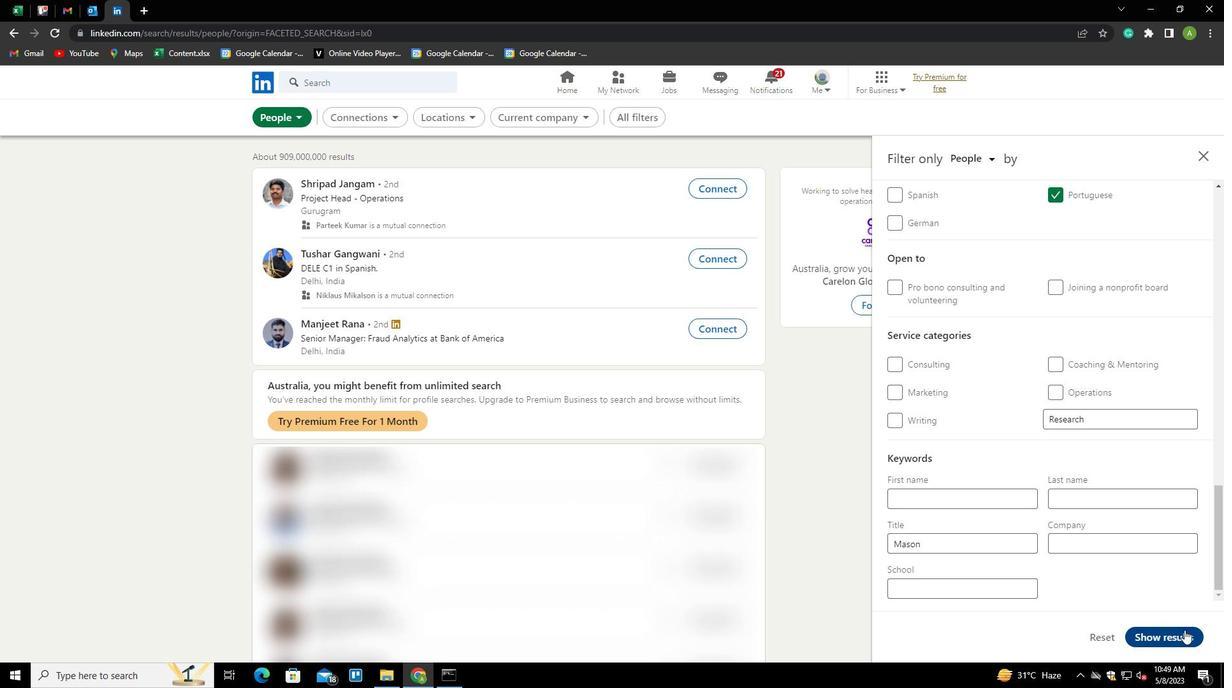 
